 Task: Change  the formatting of the data  Which is Greater than 10 in conditional formating, put the option 'Green Fill with Dark Green Text. . 'In the sheet   Drive Sales review book
Action: Mouse moved to (26, 129)
Screenshot: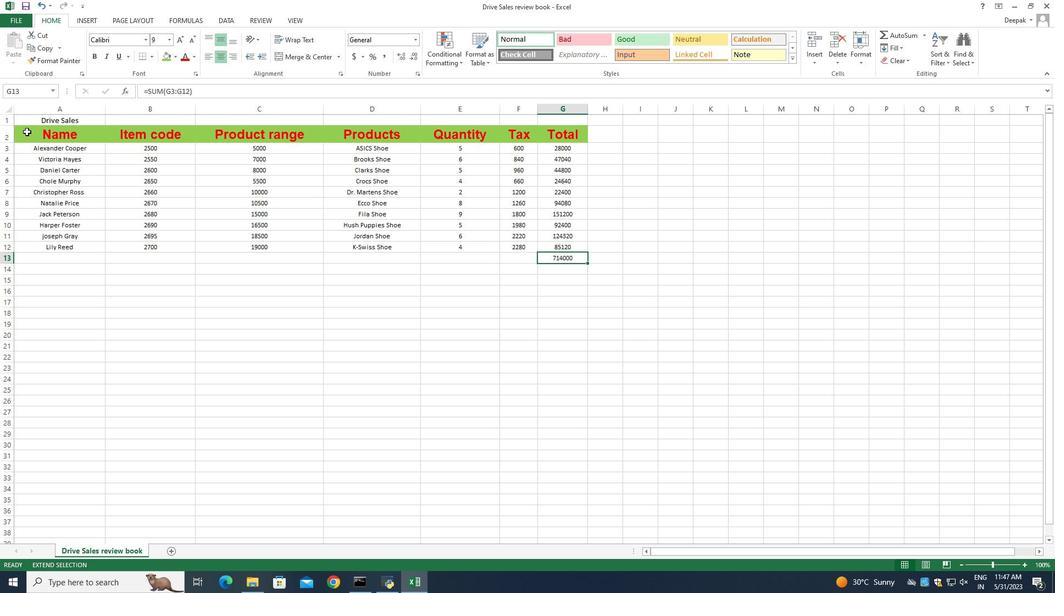
Action: Mouse pressed left at (26, 129)
Screenshot: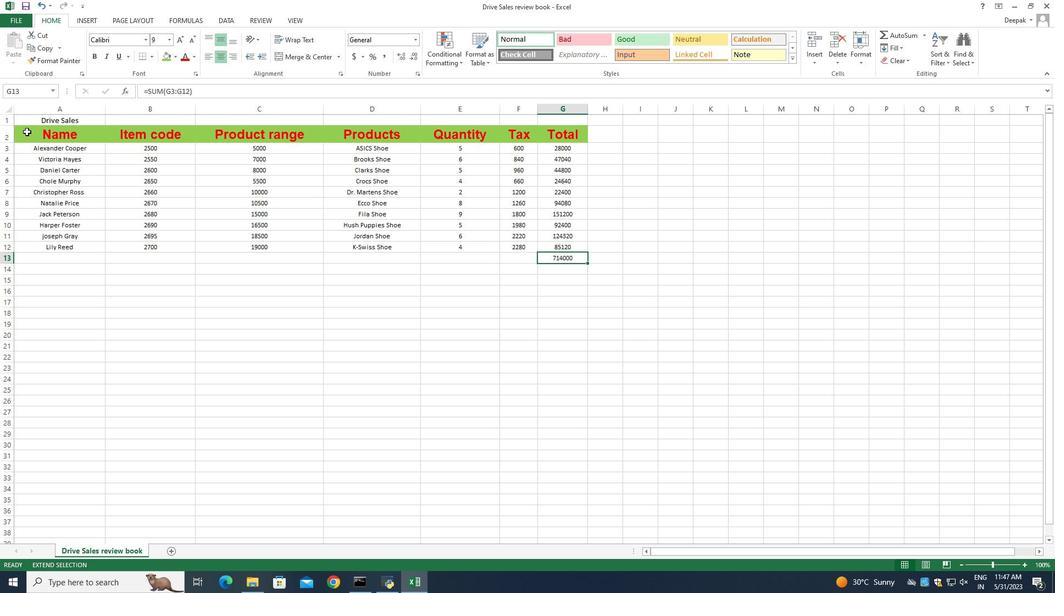 
Action: Mouse moved to (250, 273)
Screenshot: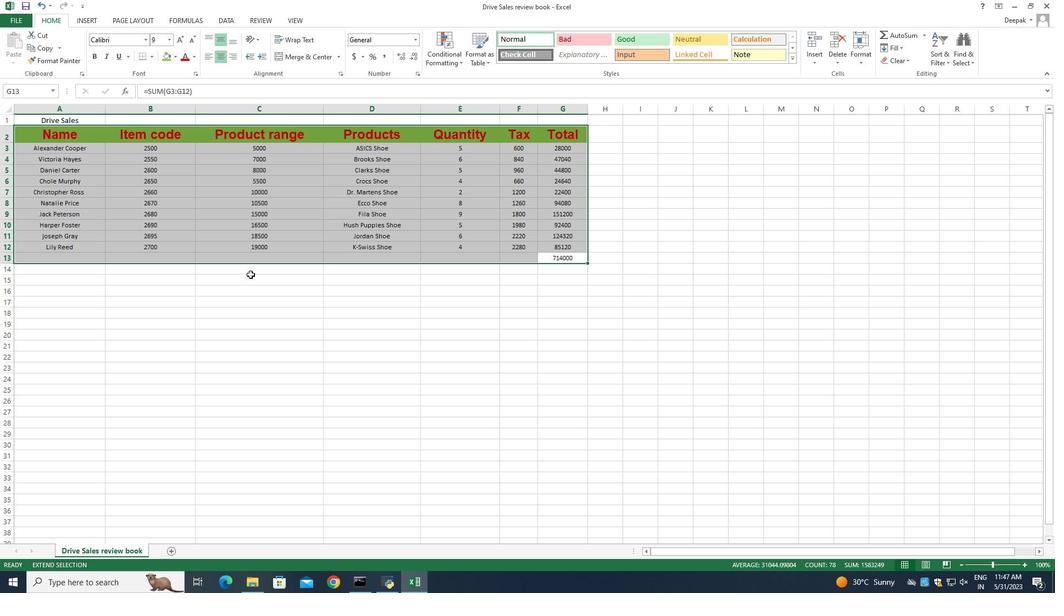 
Action: Mouse pressed left at (250, 273)
Screenshot: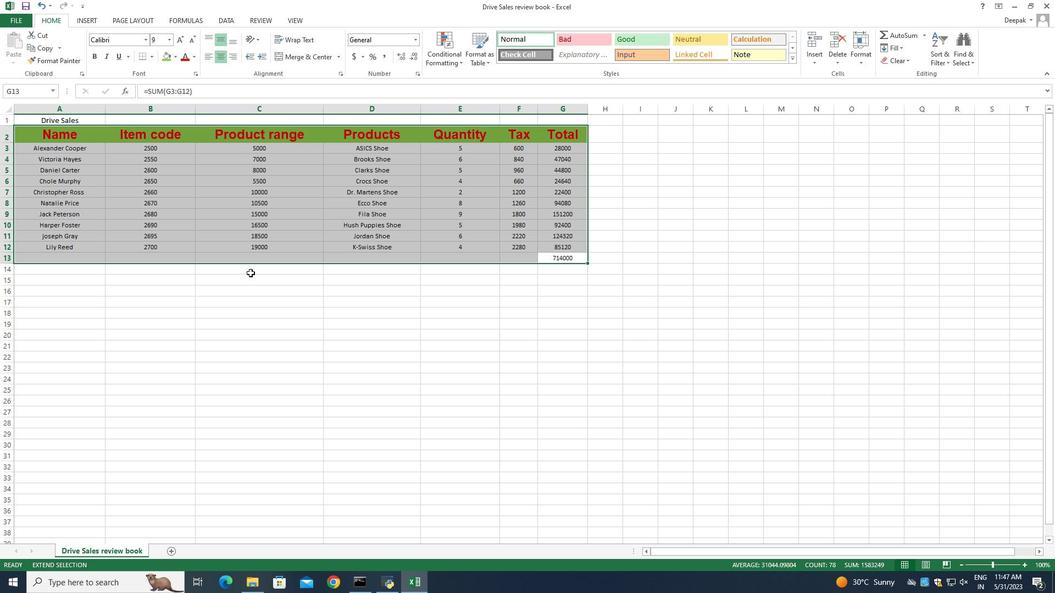 
Action: Mouse moved to (173, 272)
Screenshot: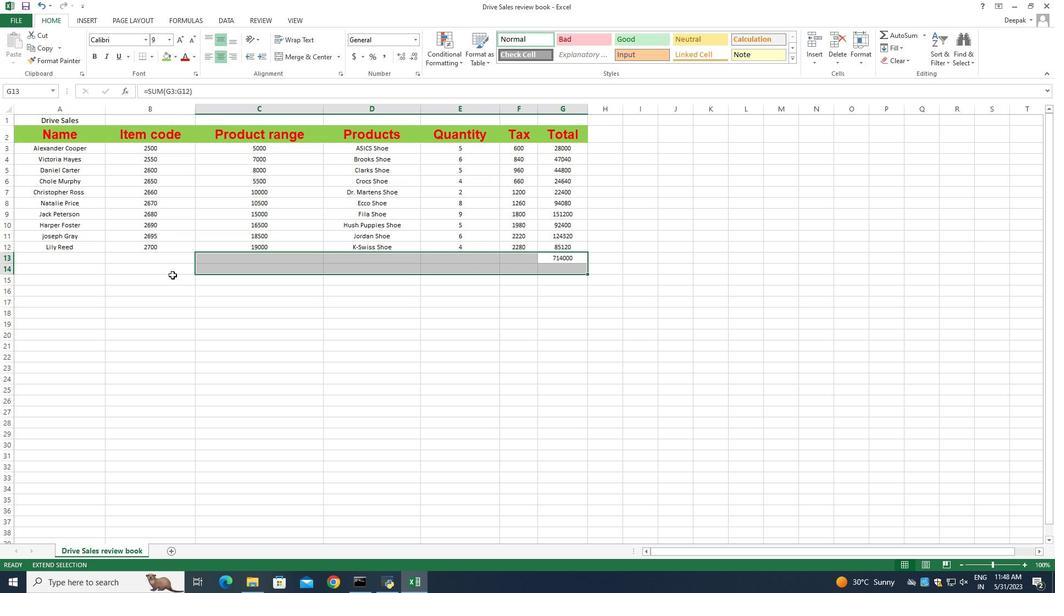 
Action: Mouse pressed left at (173, 272)
Screenshot: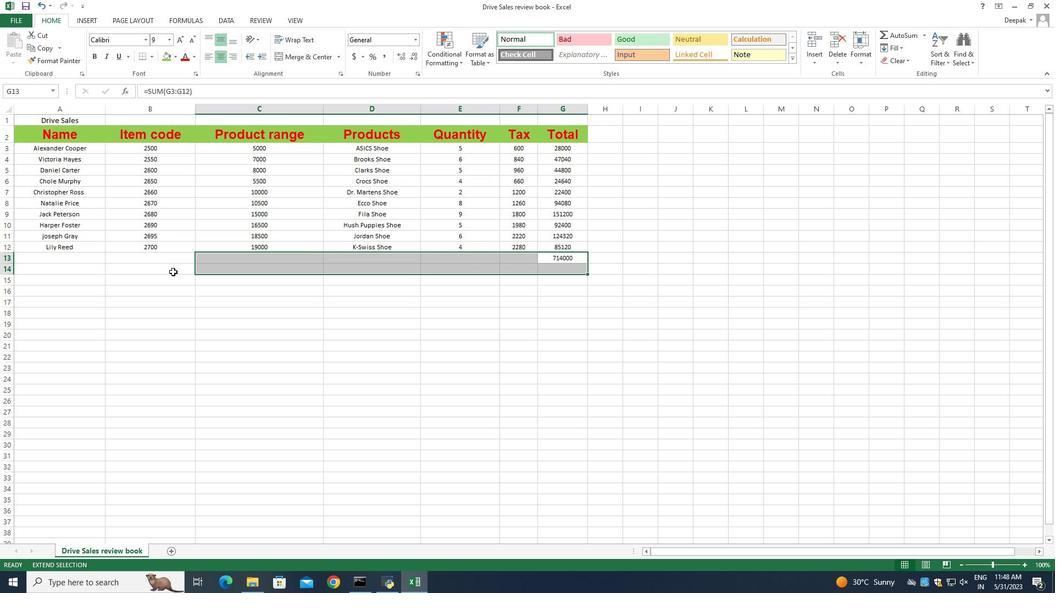 
Action: Mouse moved to (32, 146)
Screenshot: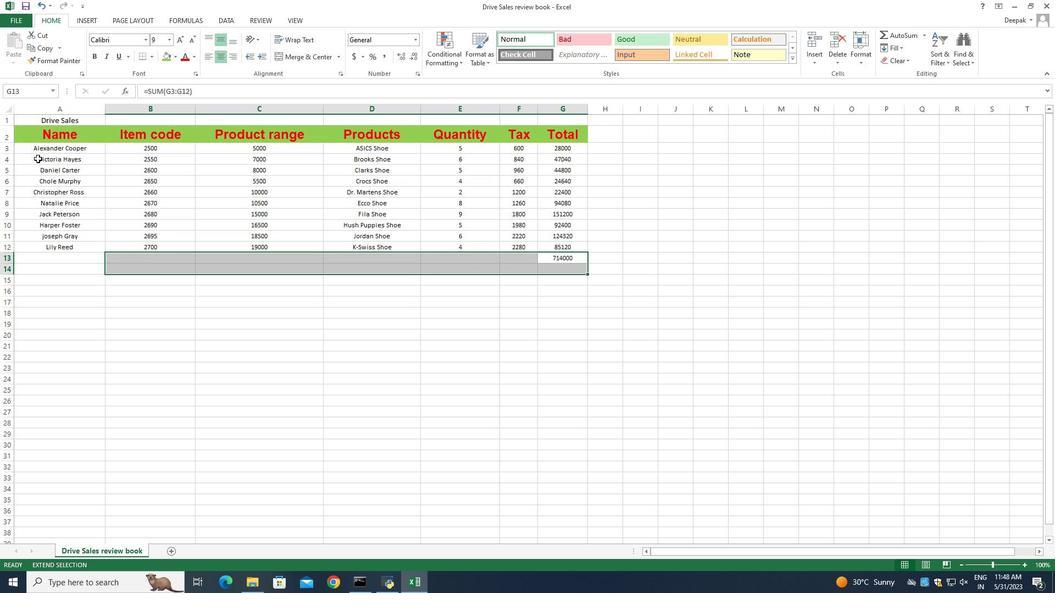 
Action: Mouse pressed left at (32, 146)
Screenshot: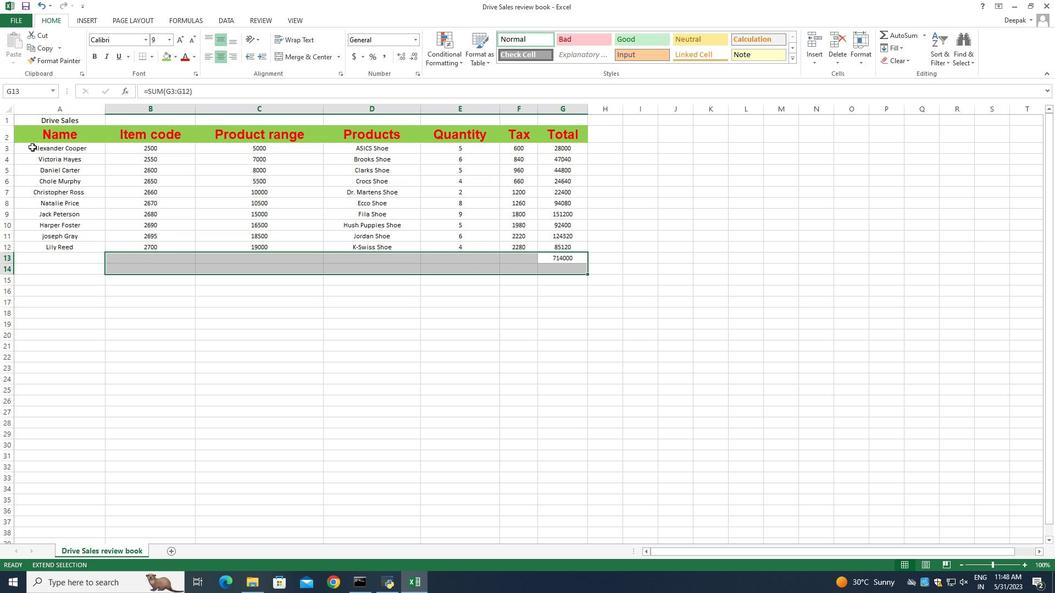 
Action: Mouse moved to (28, 129)
Screenshot: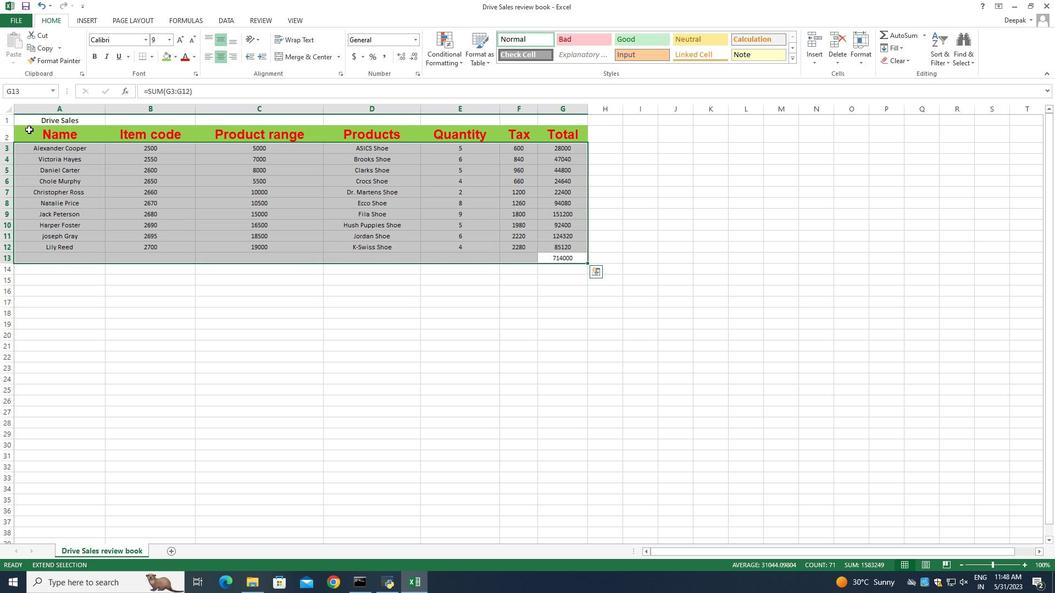 
Action: Mouse pressed left at (28, 129)
Screenshot: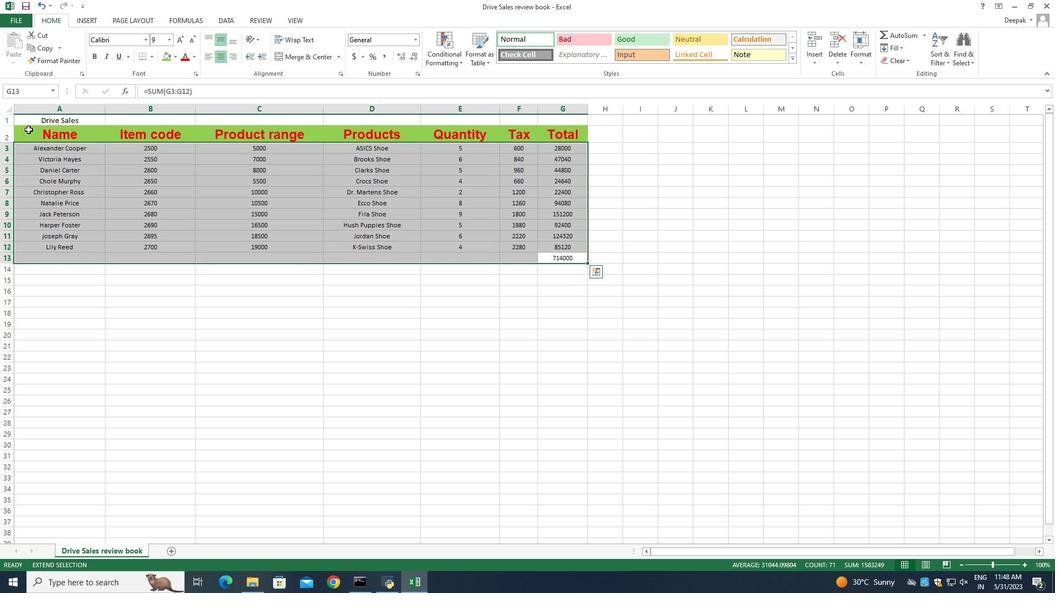 
Action: Mouse moved to (459, 62)
Screenshot: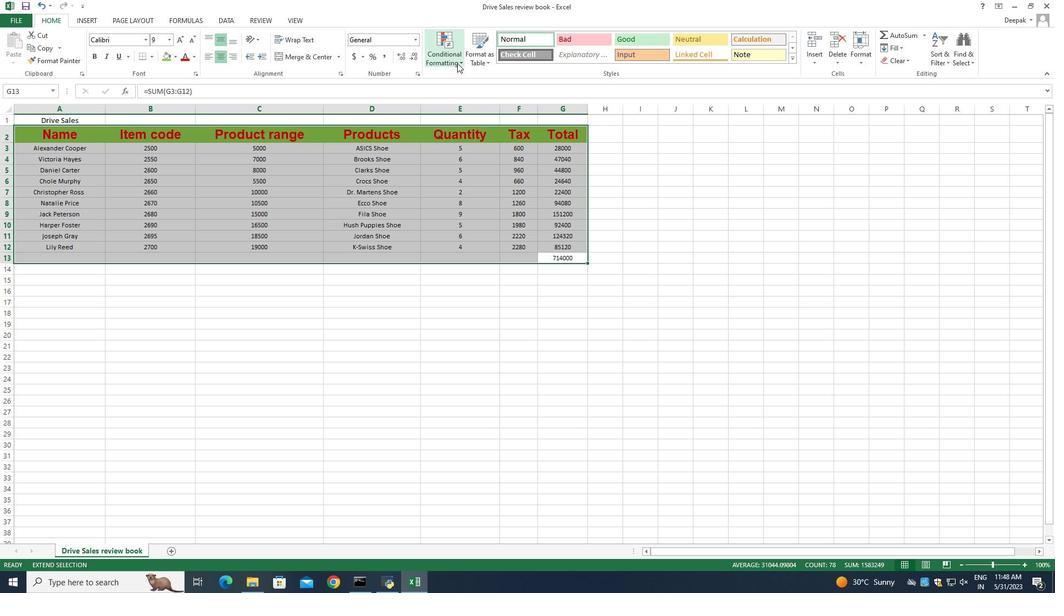 
Action: Mouse pressed left at (459, 62)
Screenshot: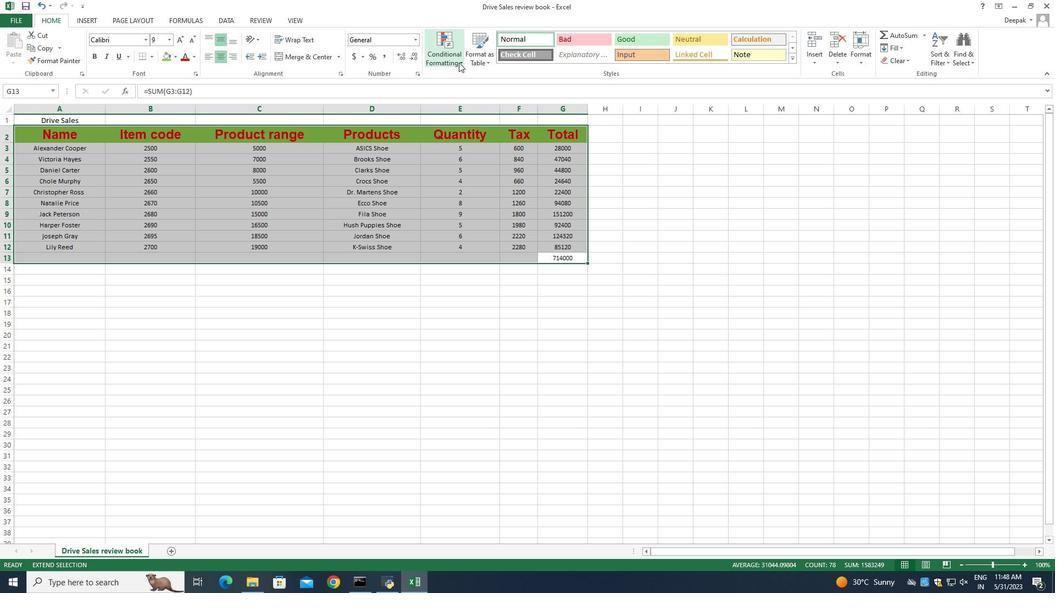 
Action: Mouse scrolled (459, 63) with delta (0, 0)
Screenshot: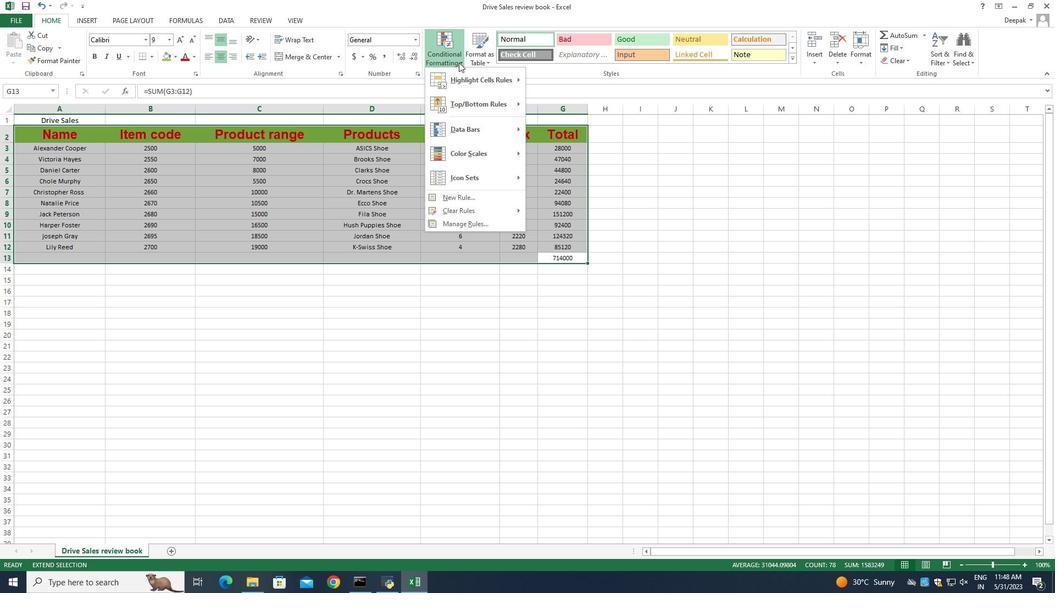 
Action: Mouse moved to (586, 83)
Screenshot: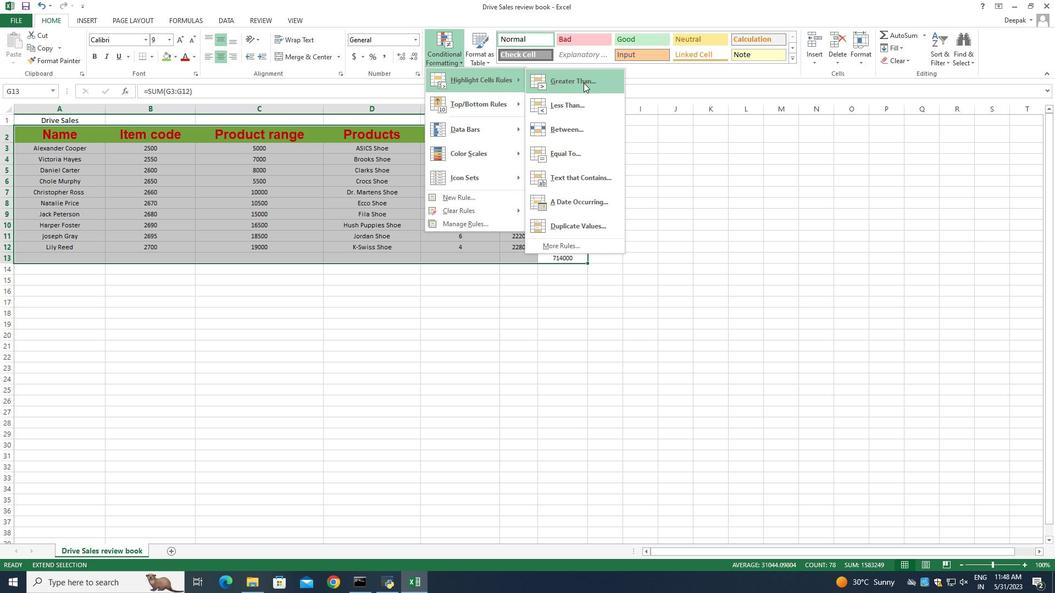 
Action: Mouse pressed left at (586, 83)
Screenshot: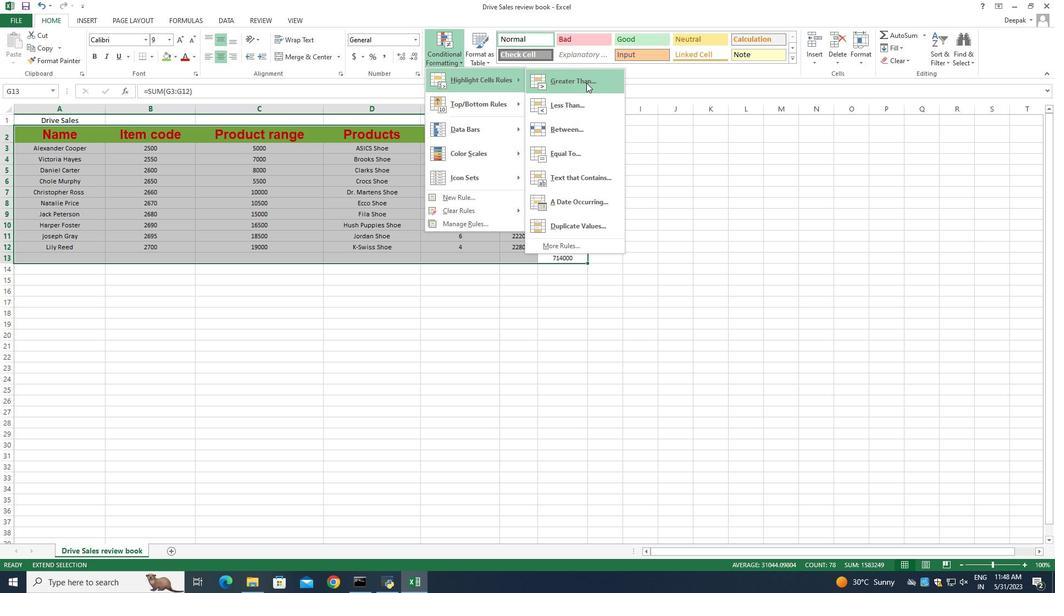 
Action: Mouse moved to (394, 263)
Screenshot: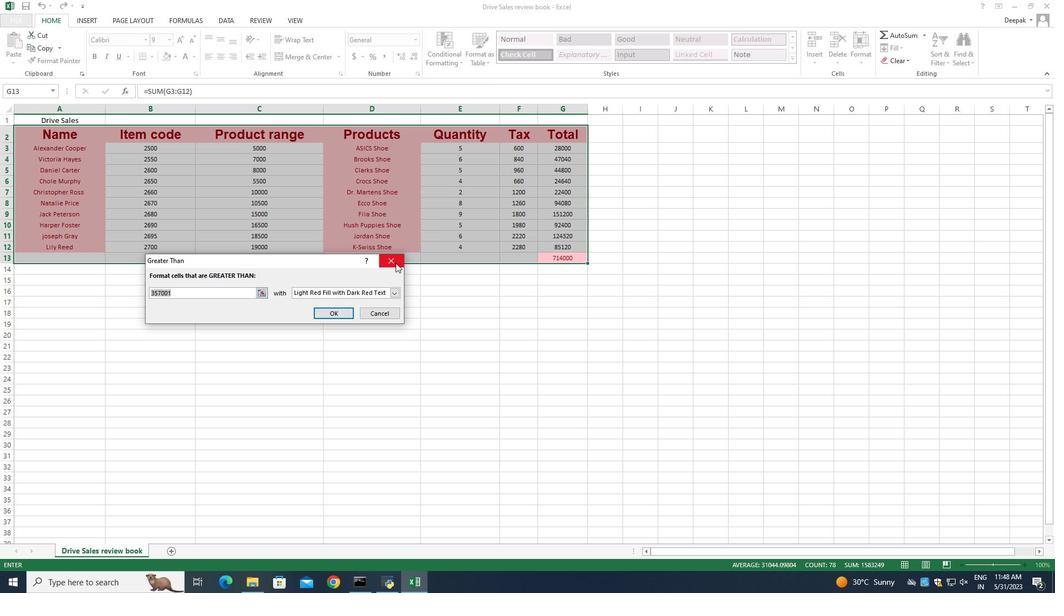 
Action: Mouse pressed left at (394, 263)
Screenshot: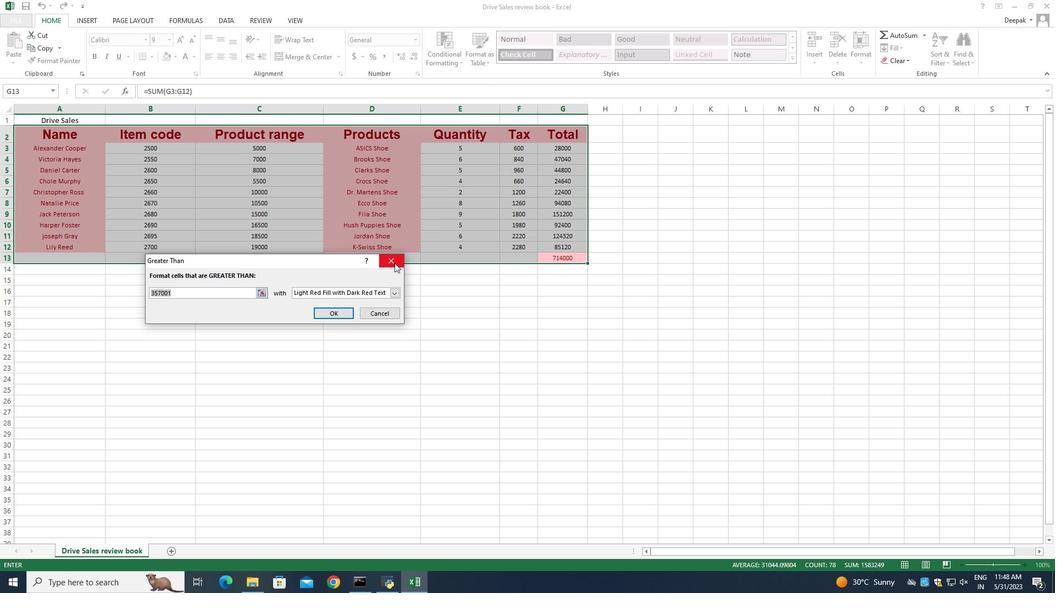 
Action: Mouse moved to (620, 208)
Screenshot: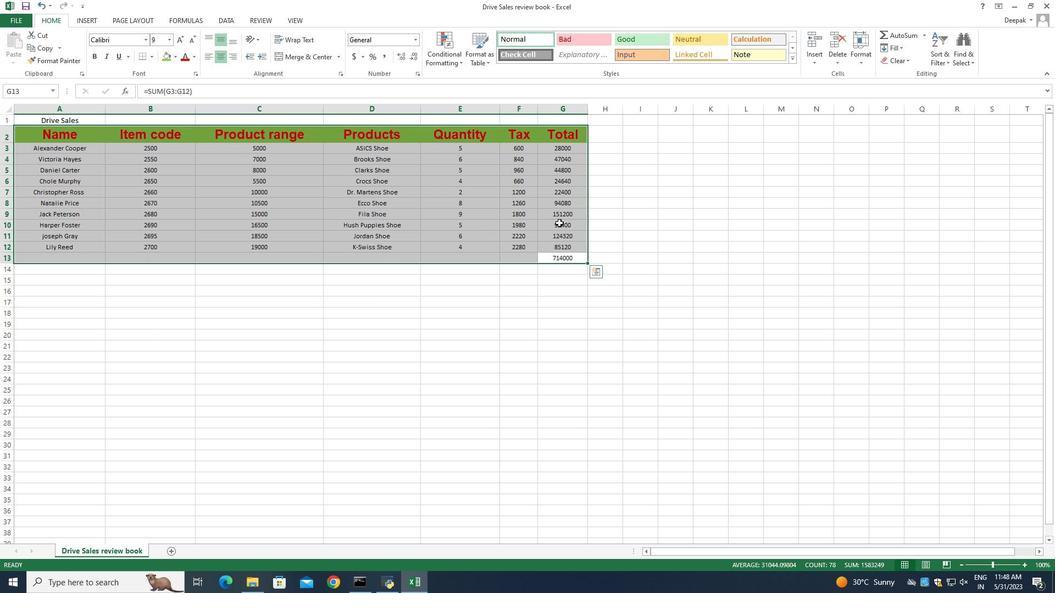 
Action: Mouse pressed left at (620, 208)
Screenshot: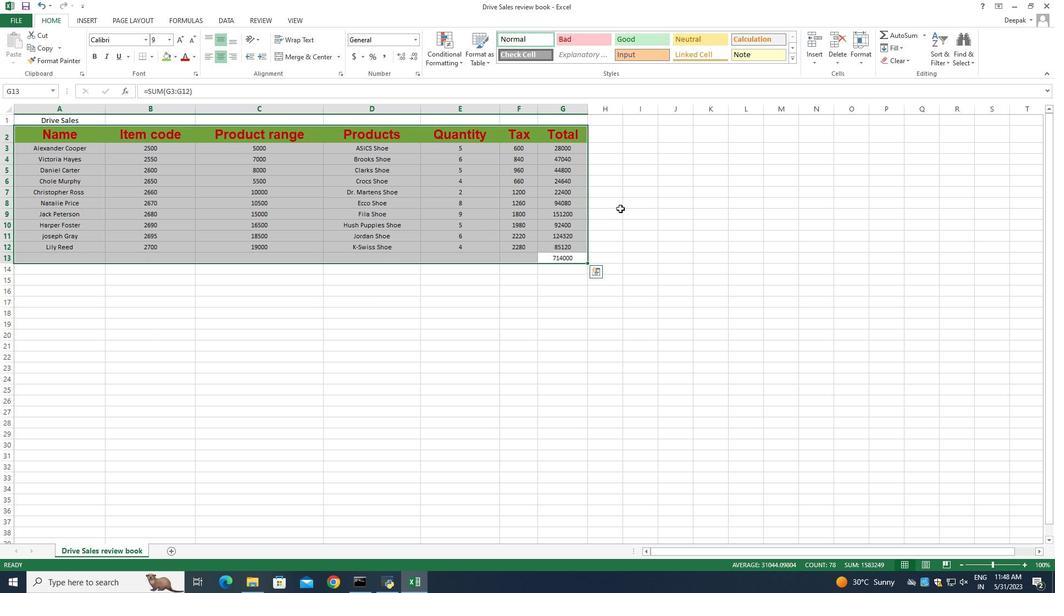 
Action: Mouse moved to (548, 146)
Screenshot: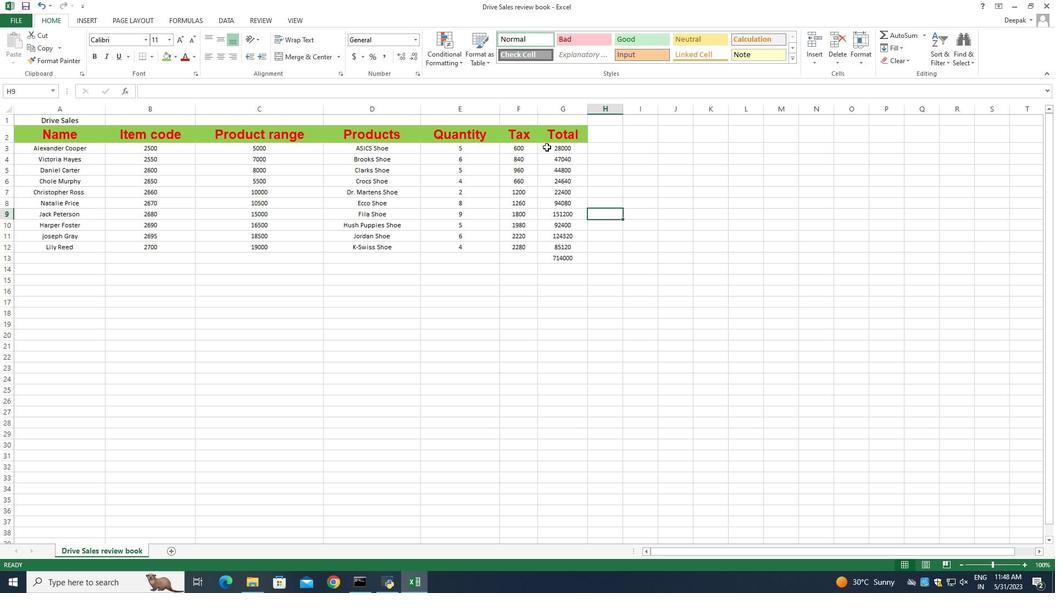 
Action: Mouse pressed left at (548, 146)
Screenshot: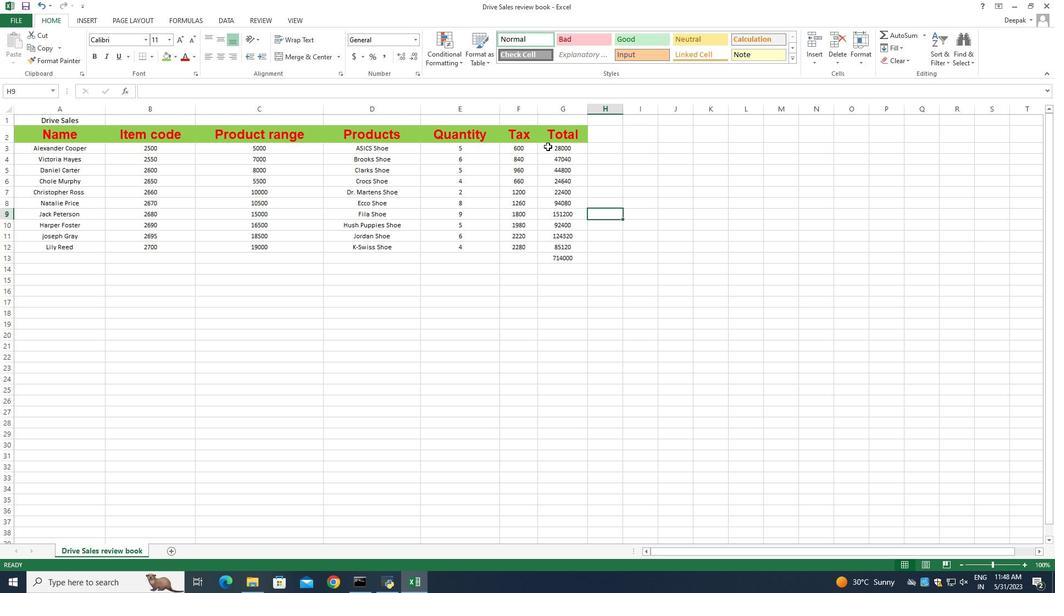 
Action: Mouse moved to (462, 64)
Screenshot: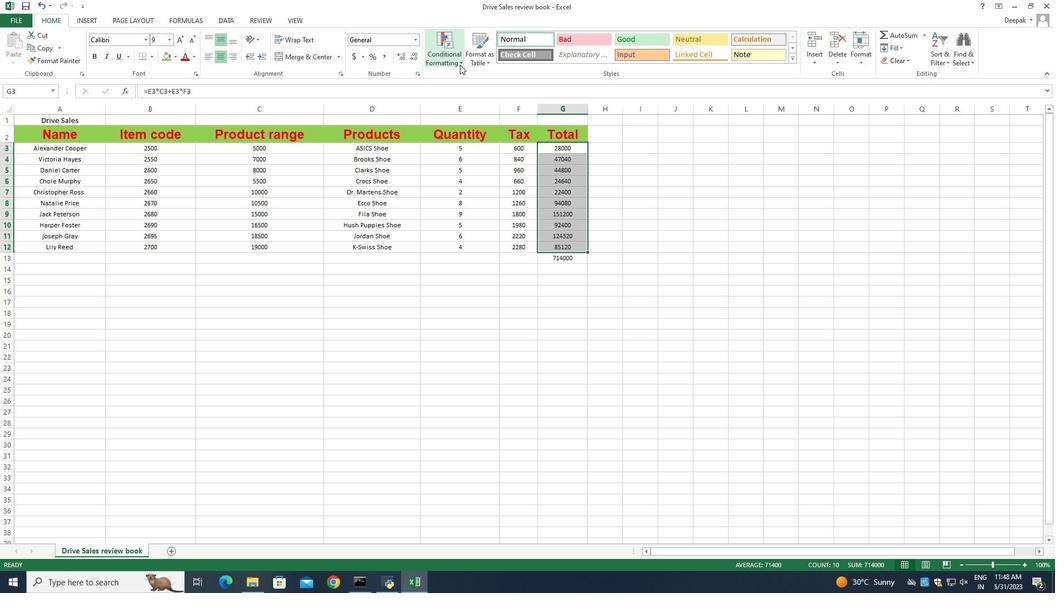
Action: Mouse pressed left at (462, 64)
Screenshot: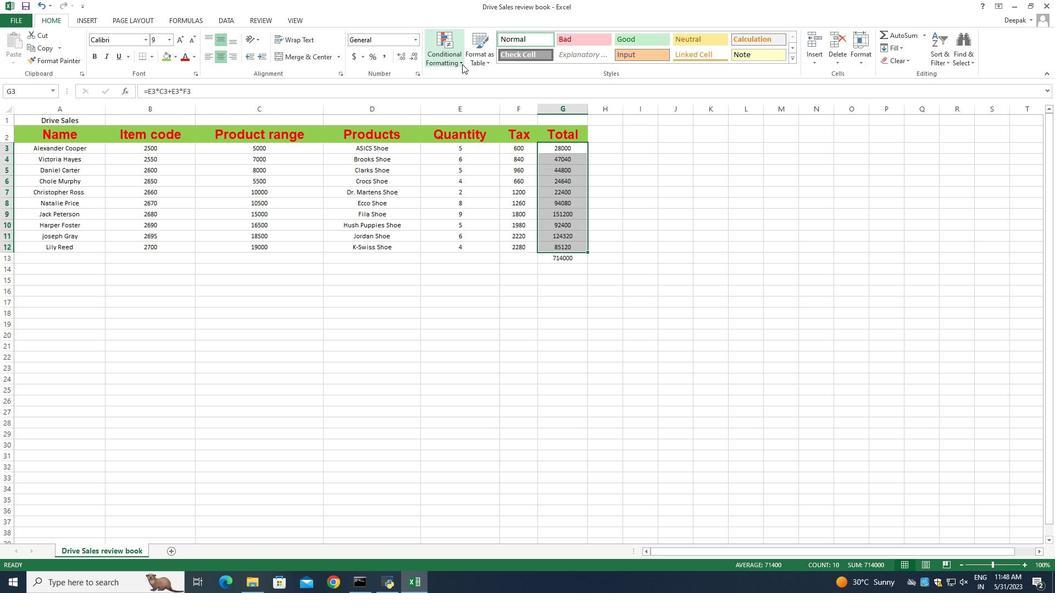 
Action: Mouse moved to (565, 78)
Screenshot: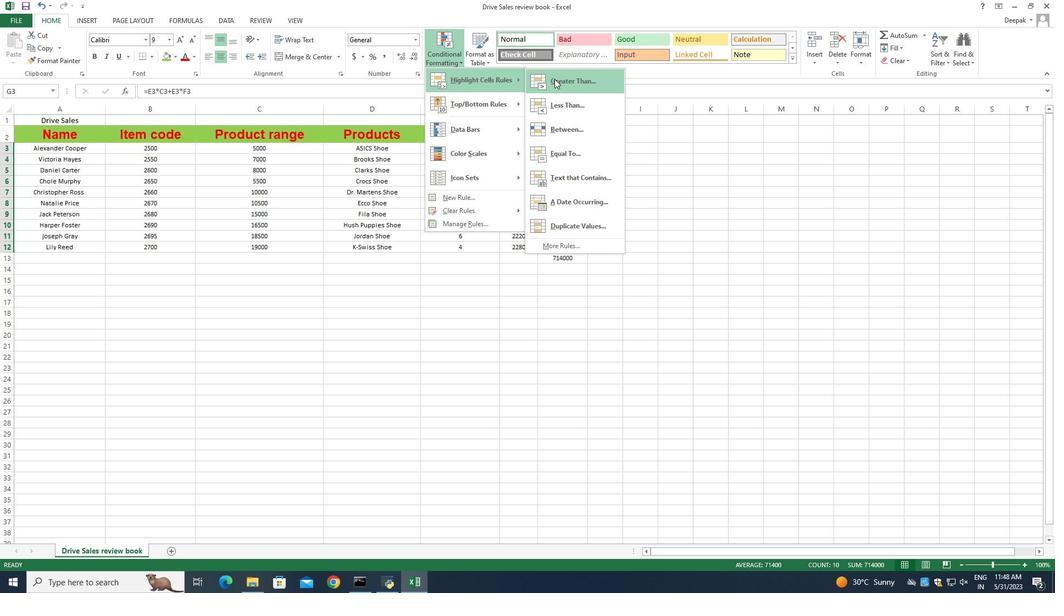 
Action: Mouse pressed left at (565, 78)
Screenshot: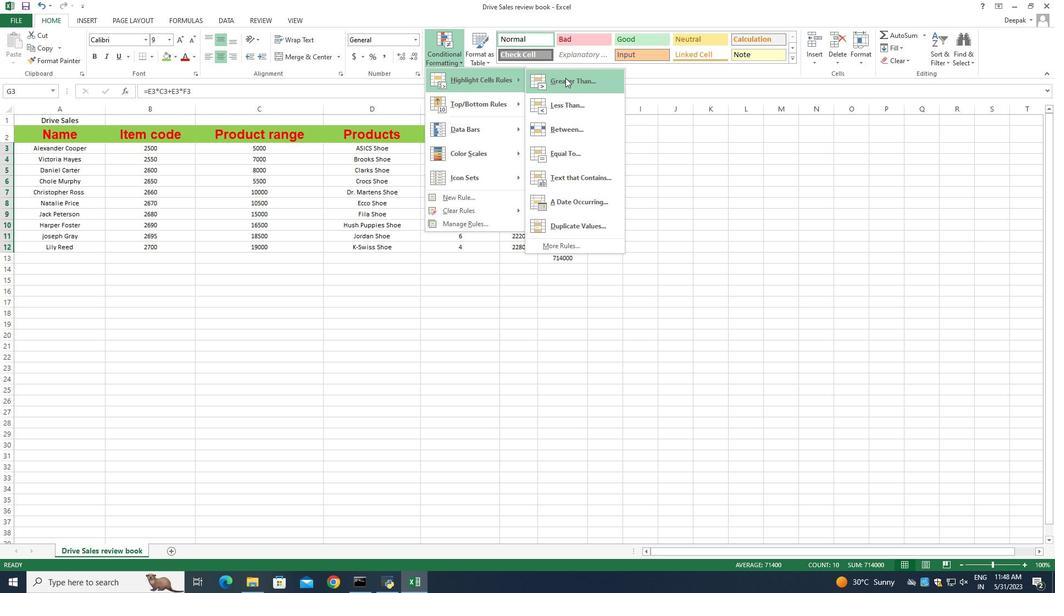 
Action: Mouse moved to (196, 294)
Screenshot: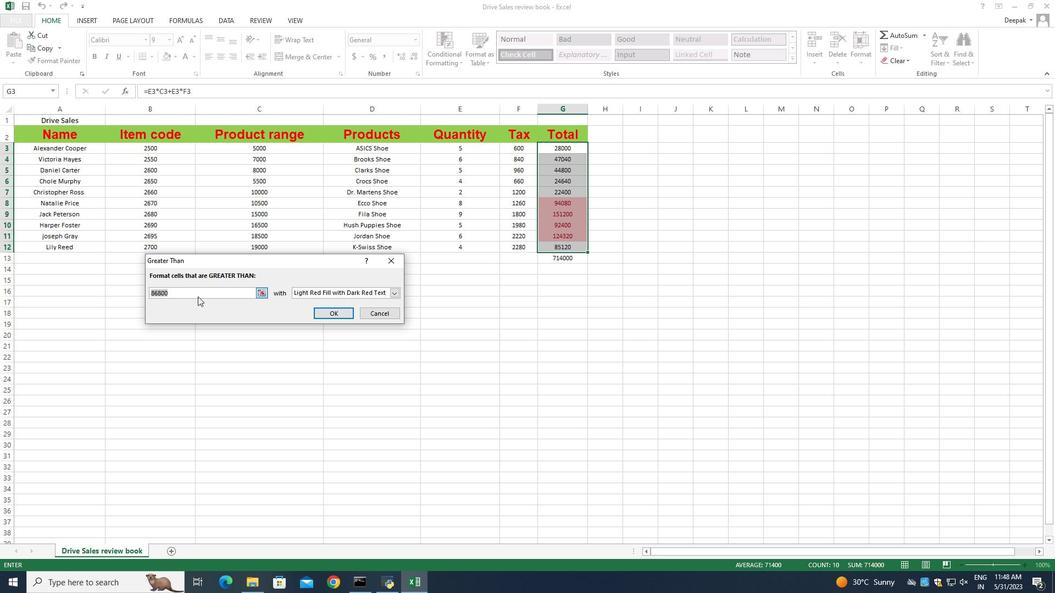 
Action: Key pressed <Key.backspace>10
Screenshot: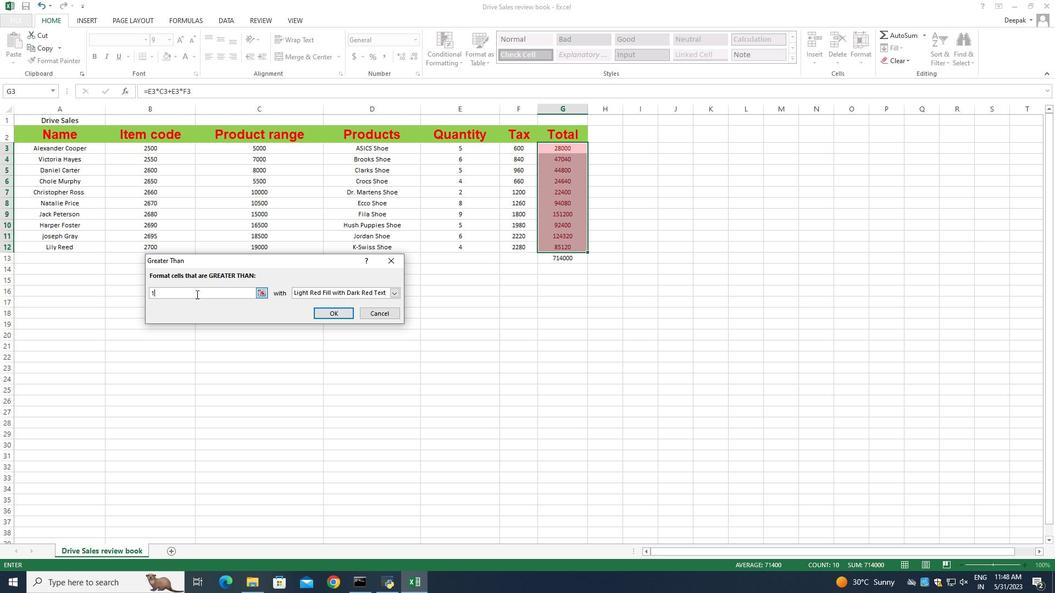 
Action: Mouse moved to (334, 314)
Screenshot: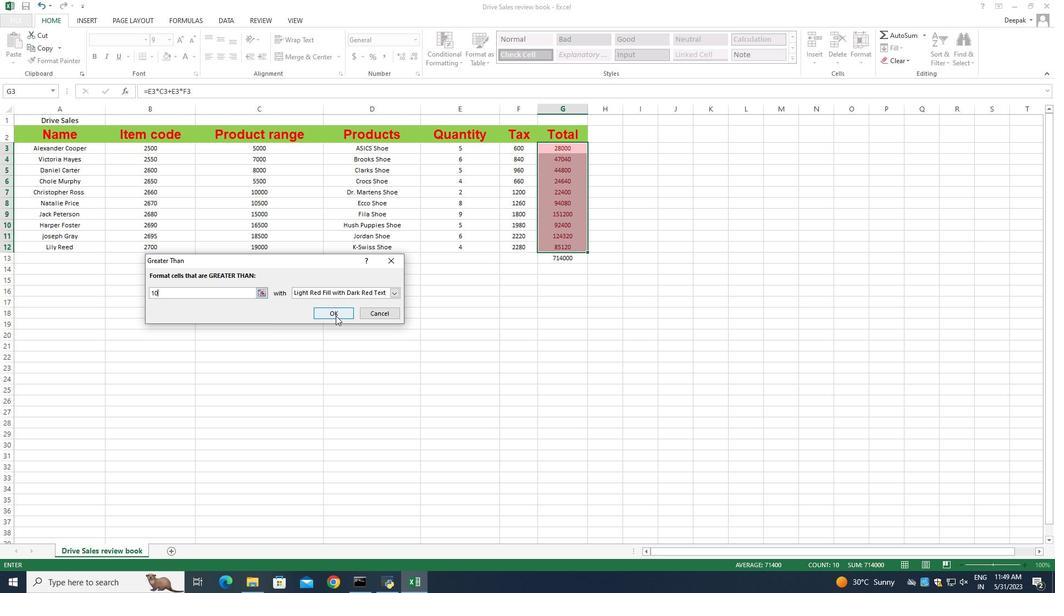 
Action: Mouse pressed left at (334, 314)
Screenshot: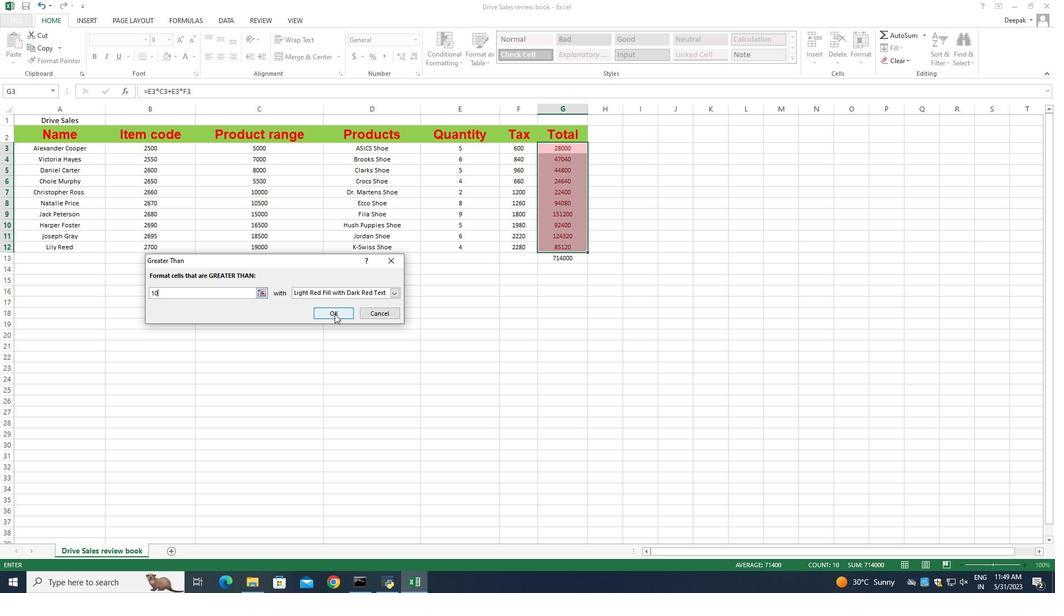 
Action: Mouse moved to (553, 147)
Screenshot: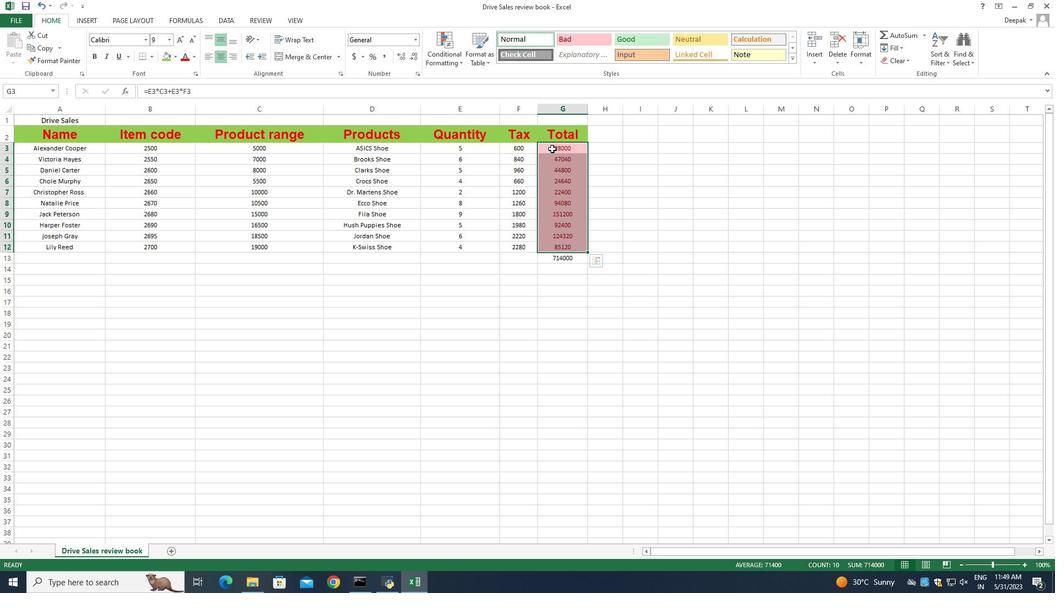
Action: Mouse pressed left at (553, 147)
Screenshot: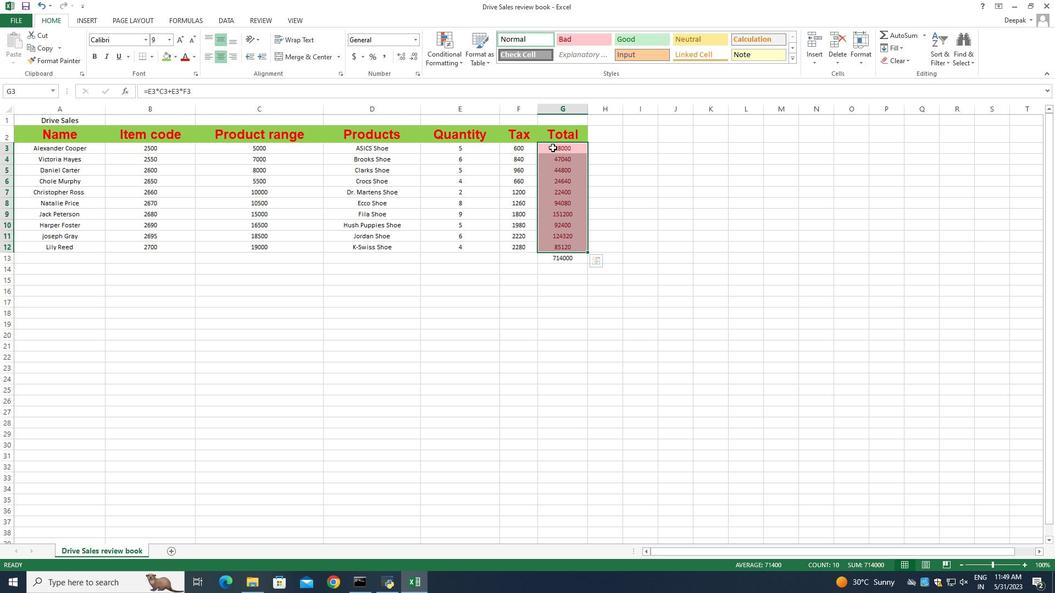 
Action: Mouse moved to (192, 53)
Screenshot: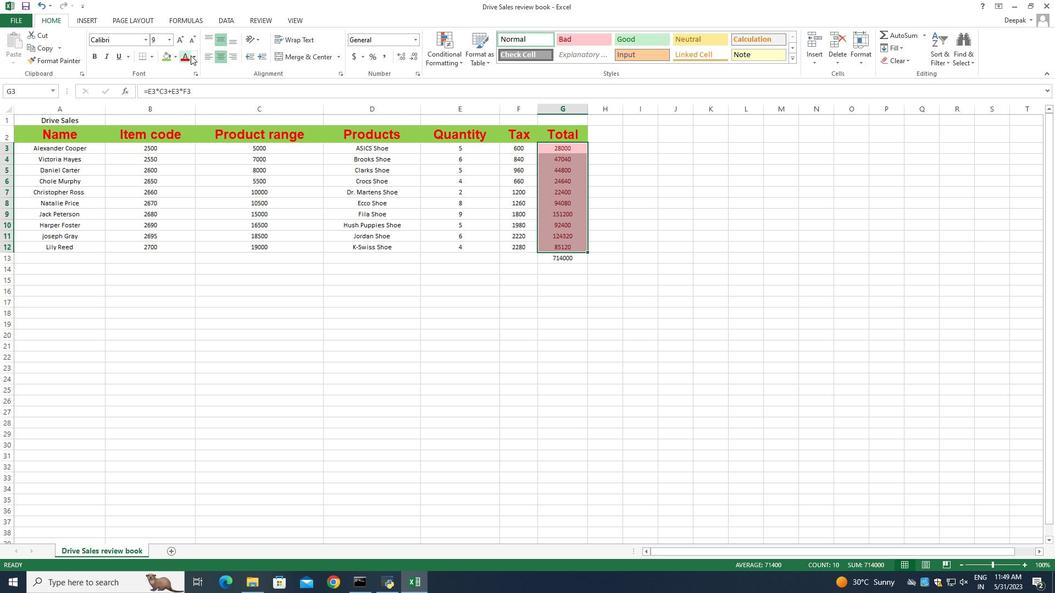 
Action: Mouse pressed left at (192, 53)
Screenshot: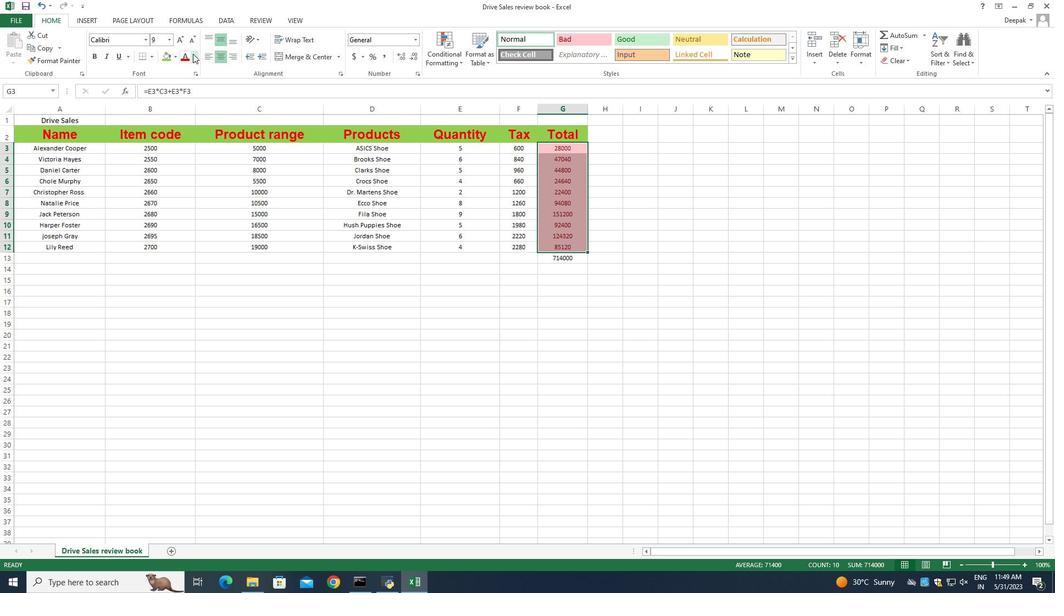 
Action: Mouse moved to (230, 156)
Screenshot: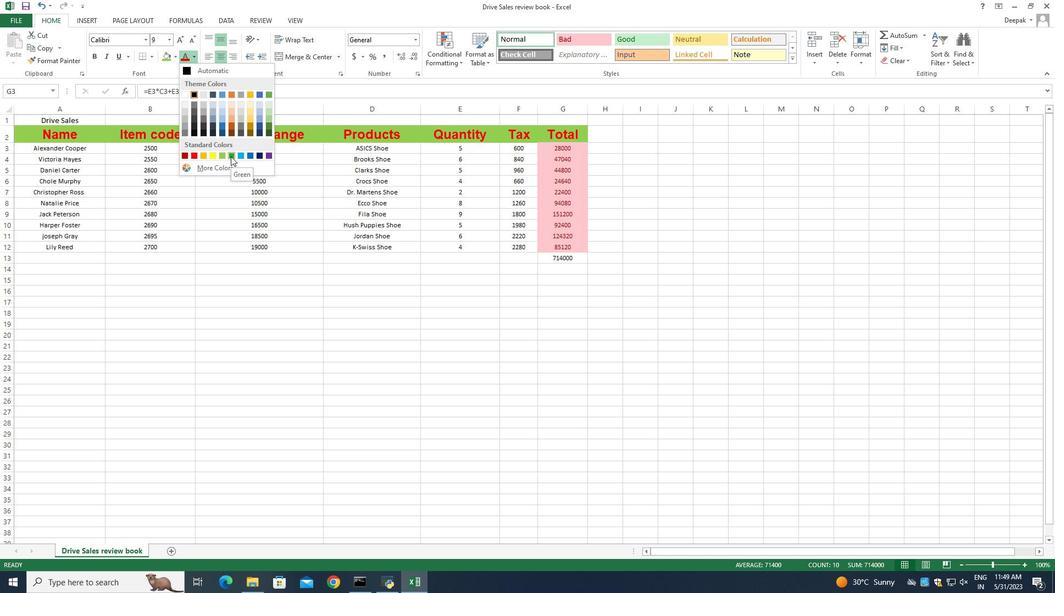 
Action: Mouse pressed left at (230, 156)
Screenshot: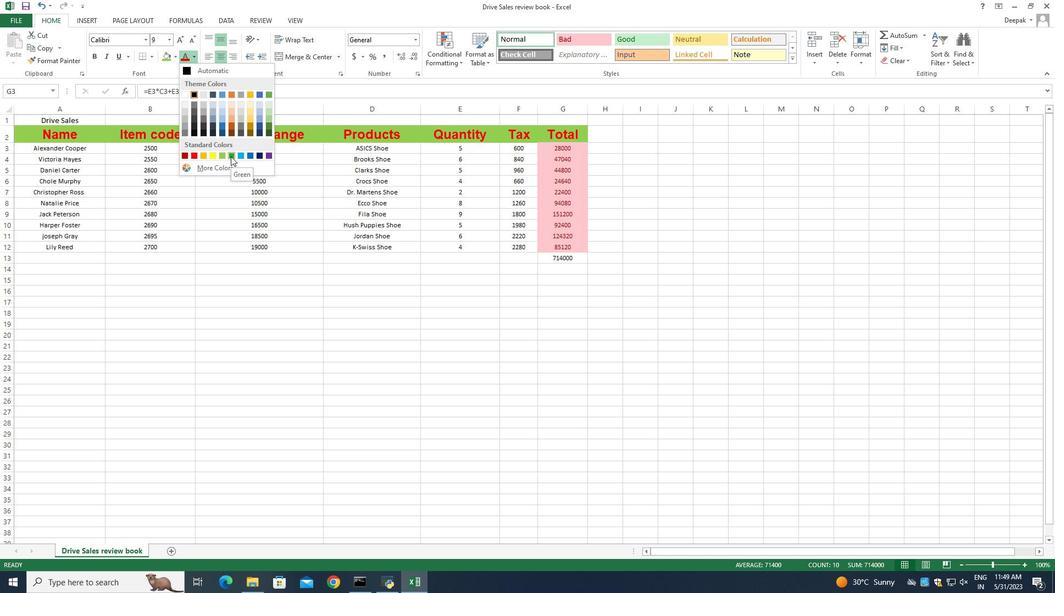 
Action: Mouse moved to (604, 244)
Screenshot: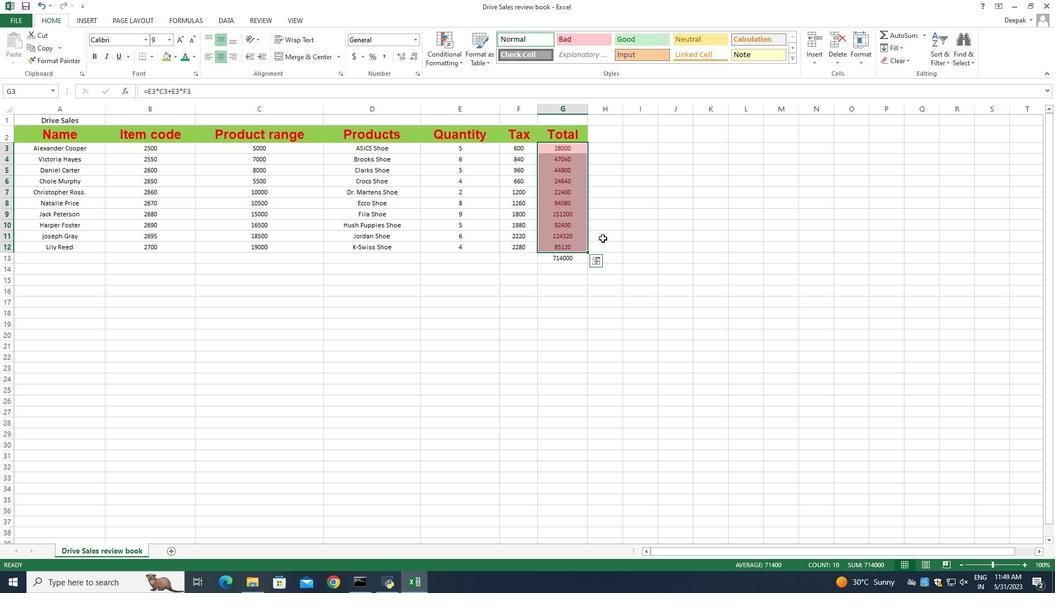 
Action: Mouse pressed left at (604, 244)
Screenshot: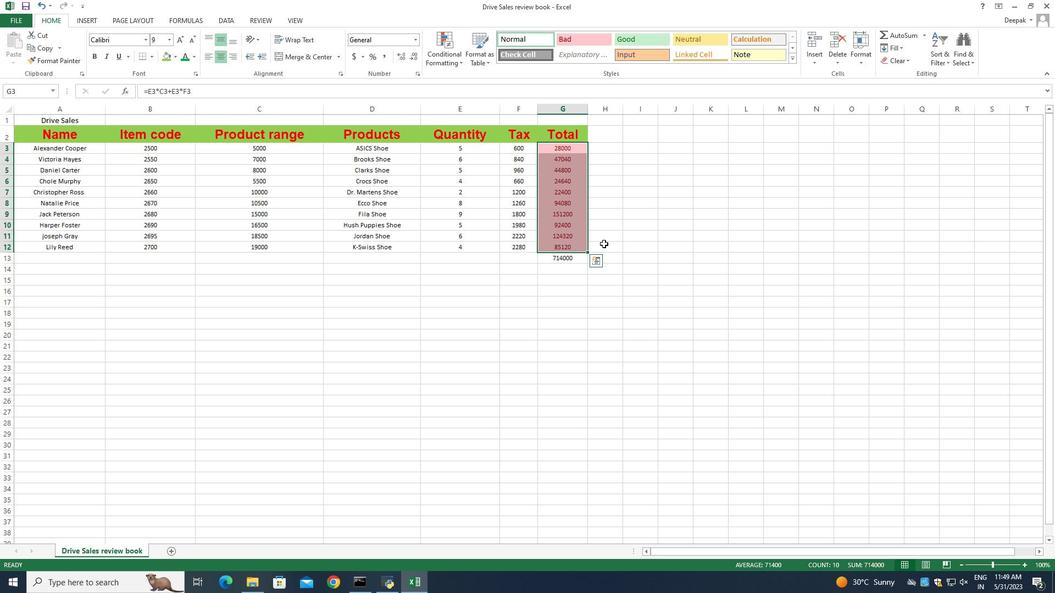 
Action: Mouse moved to (560, 147)
Screenshot: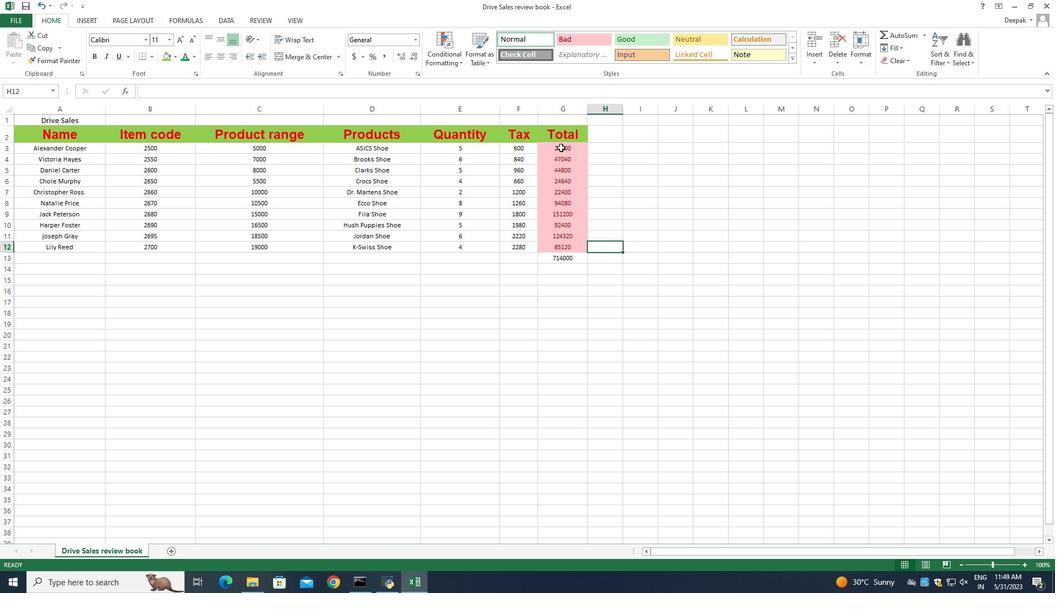
Action: Mouse pressed left at (560, 147)
Screenshot: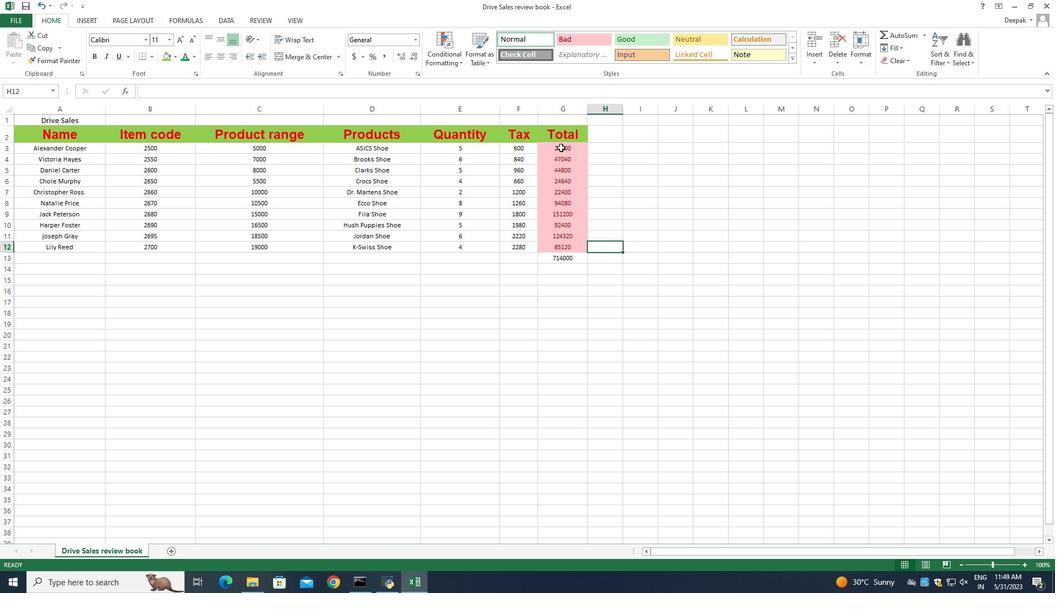 
Action: Mouse moved to (461, 64)
Screenshot: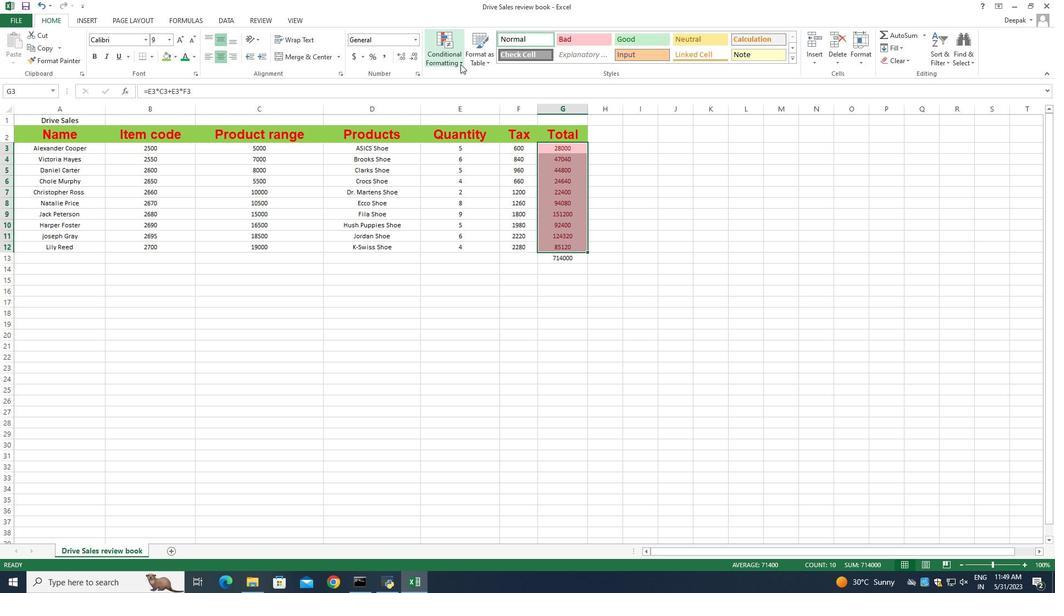 
Action: Mouse pressed left at (461, 64)
Screenshot: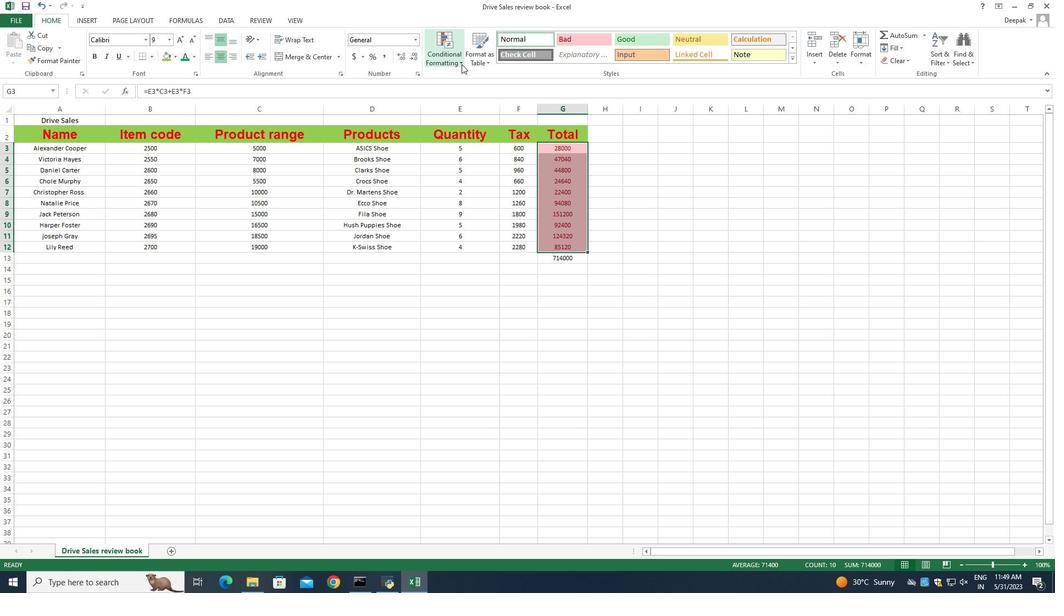 
Action: Mouse moved to (564, 79)
Screenshot: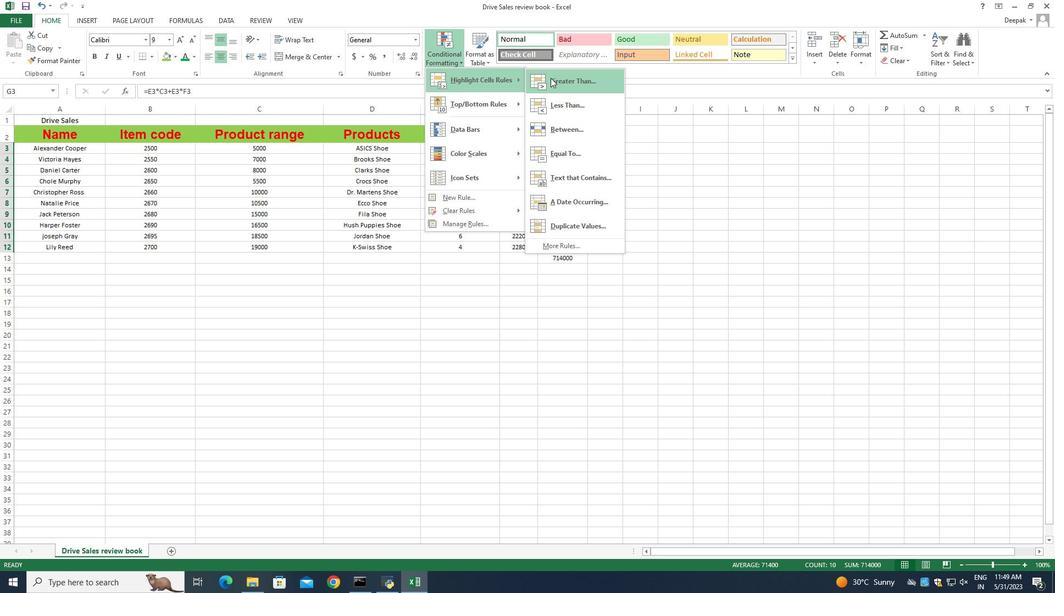 
Action: Mouse pressed left at (564, 79)
Screenshot: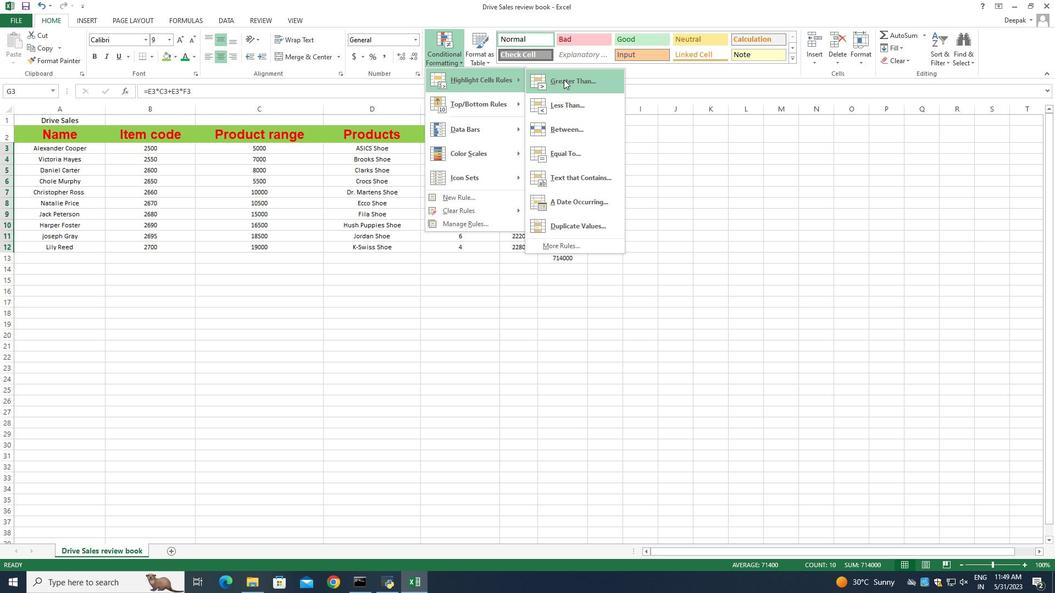 
Action: Mouse moved to (184, 294)
Screenshot: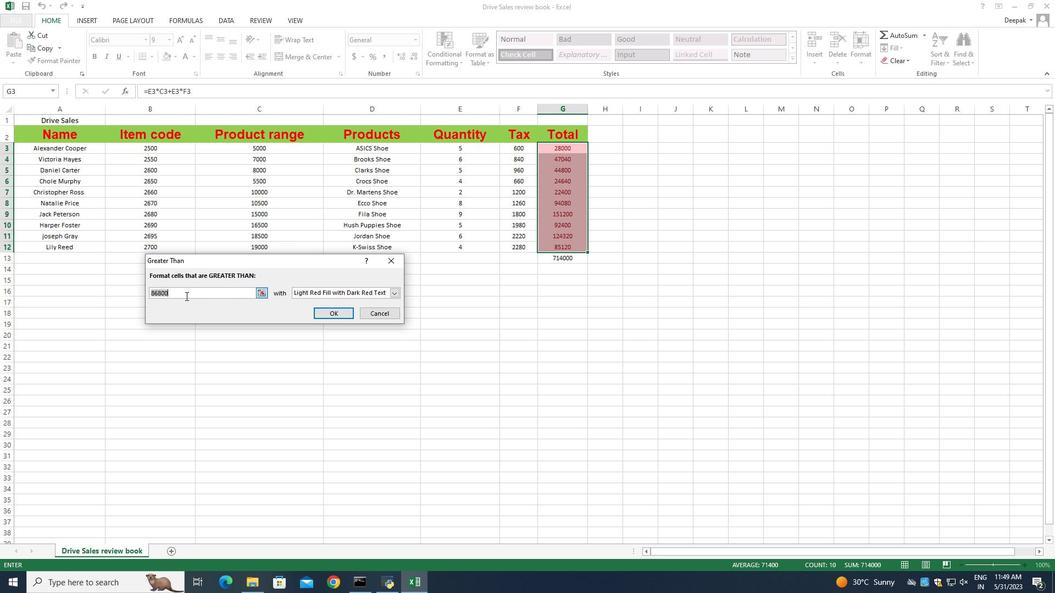 
Action: Mouse pressed left at (184, 294)
Screenshot: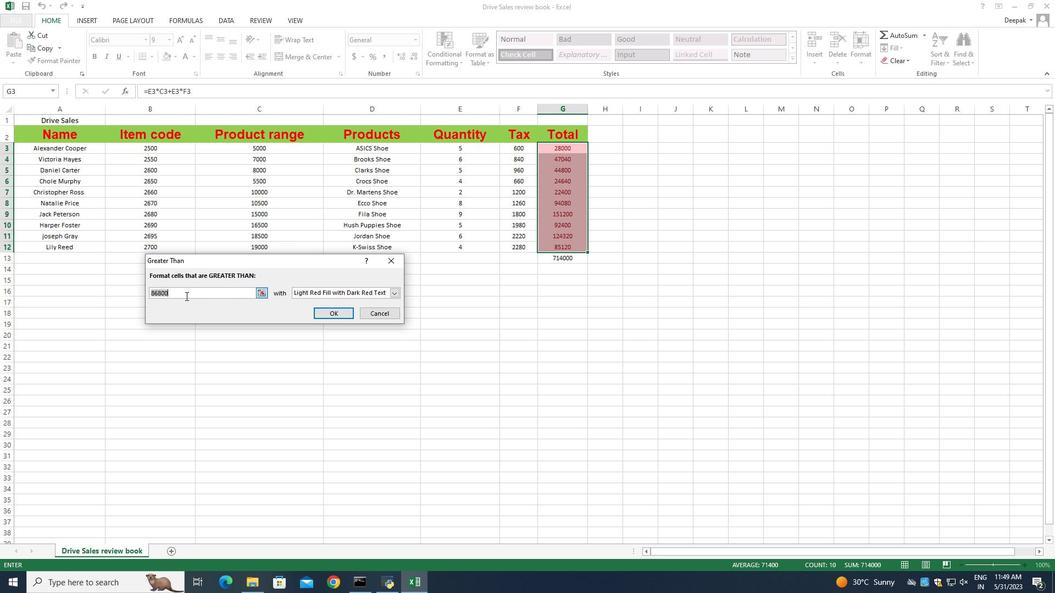 
Action: Mouse moved to (184, 294)
Screenshot: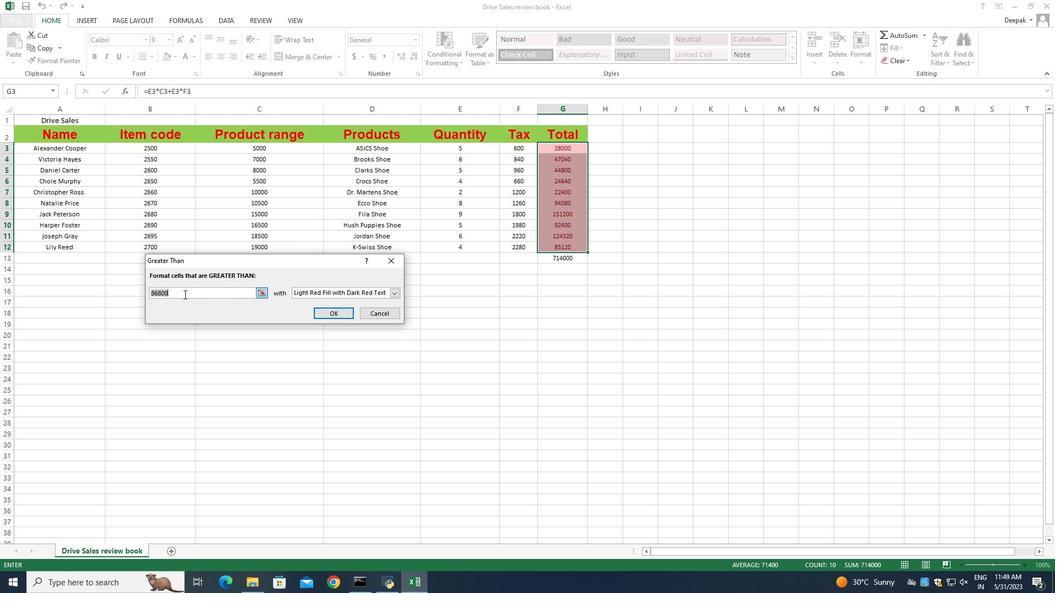 
Action: Key pressed <Key.backspace><Key.backspace><Key.backspace><Key.backspace><Key.backspace><Key.backspace><Key.backspace><Key.backspace><Key.backspace><Key.backspace><Key.backspace><Key.backspace>10
Screenshot: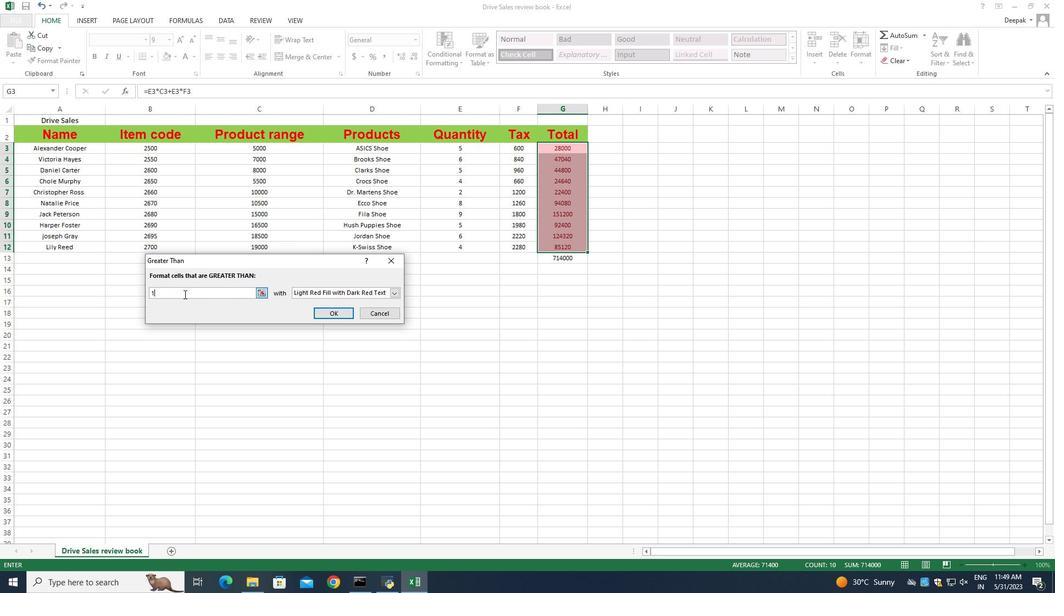 
Action: Mouse moved to (393, 293)
Screenshot: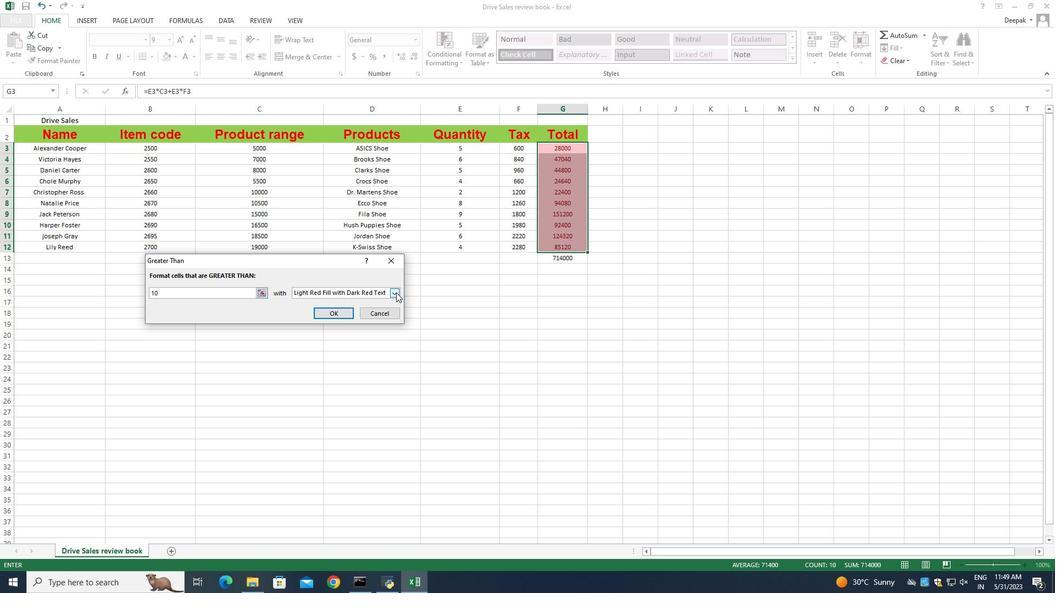 
Action: Mouse pressed left at (393, 293)
Screenshot: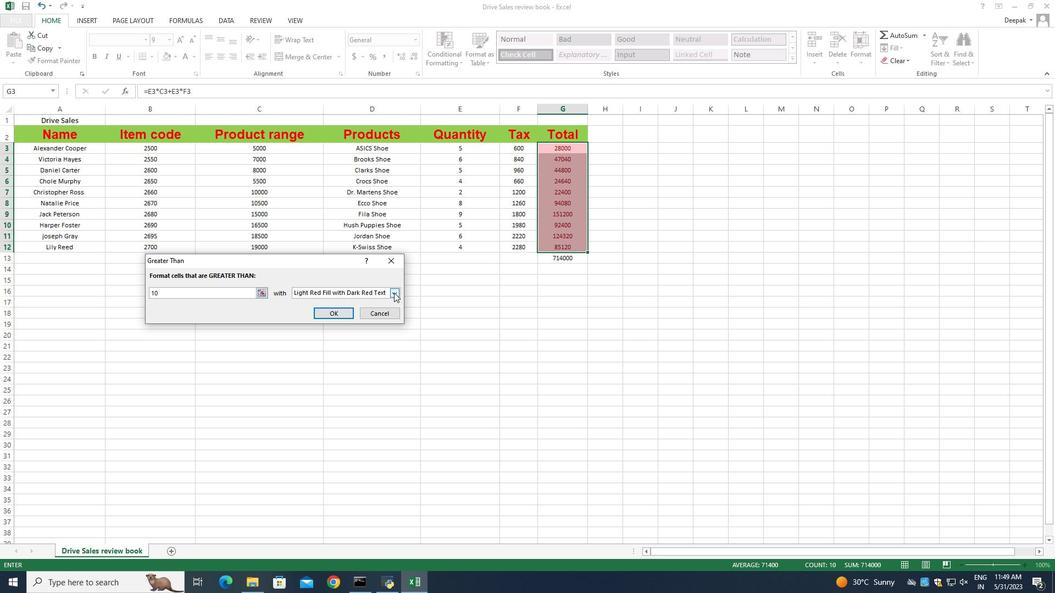 
Action: Mouse moved to (378, 318)
Screenshot: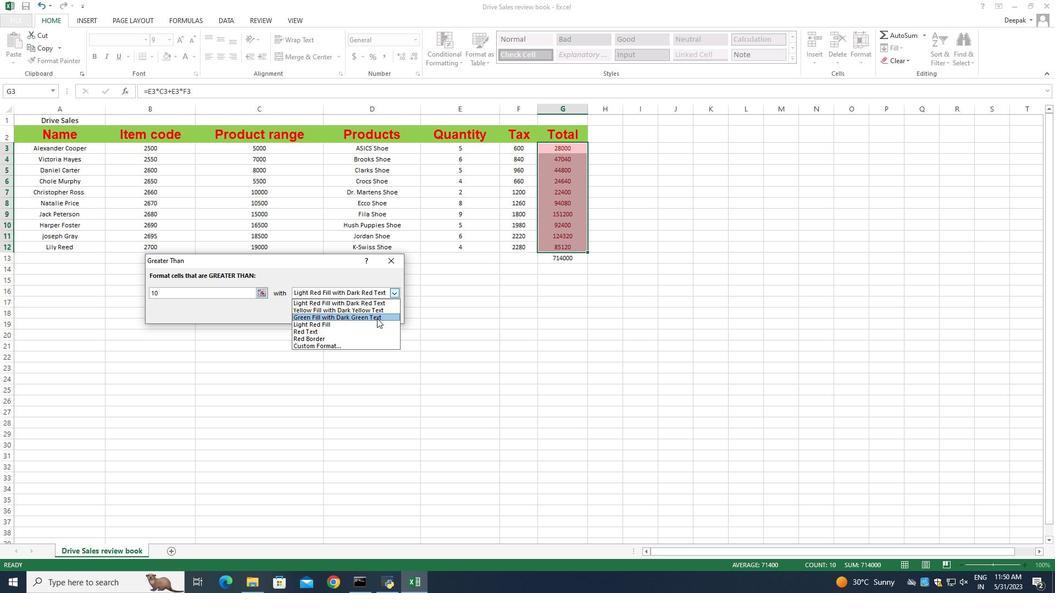 
Action: Mouse pressed left at (378, 318)
Screenshot: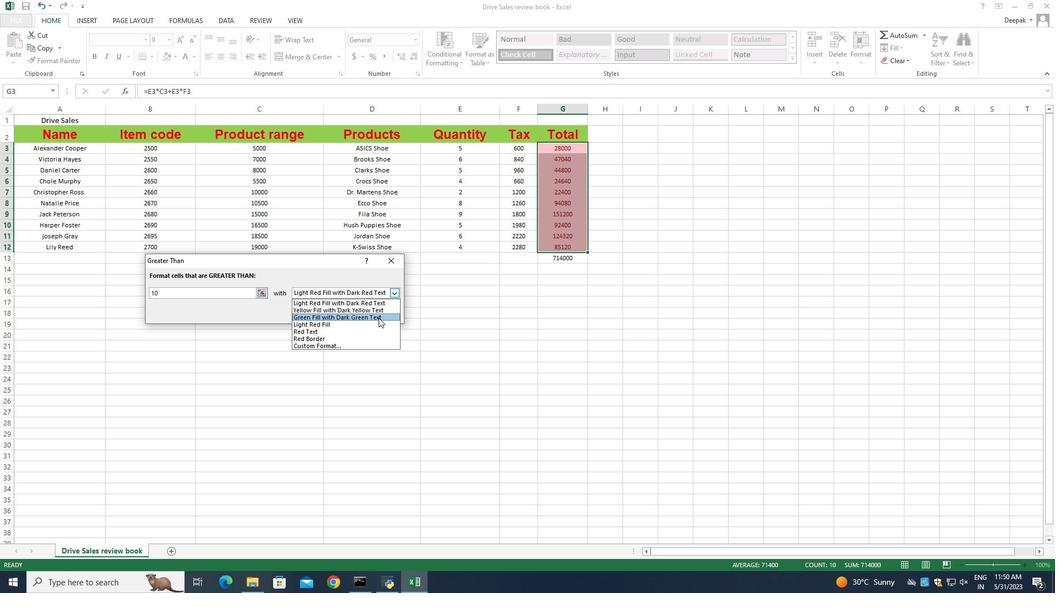 
Action: Mouse moved to (340, 310)
Screenshot: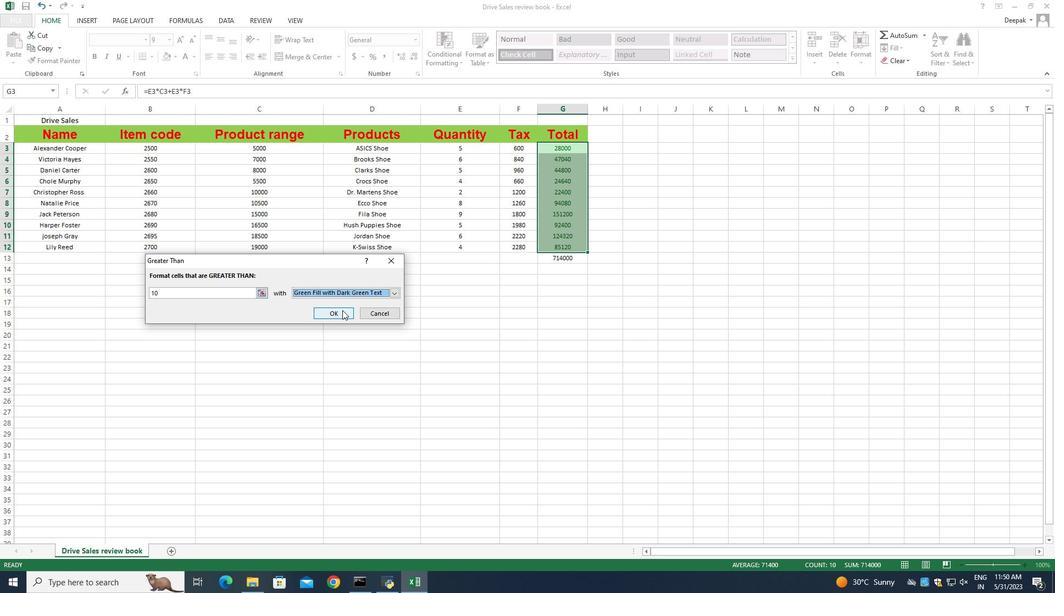 
Action: Mouse pressed left at (340, 310)
Screenshot: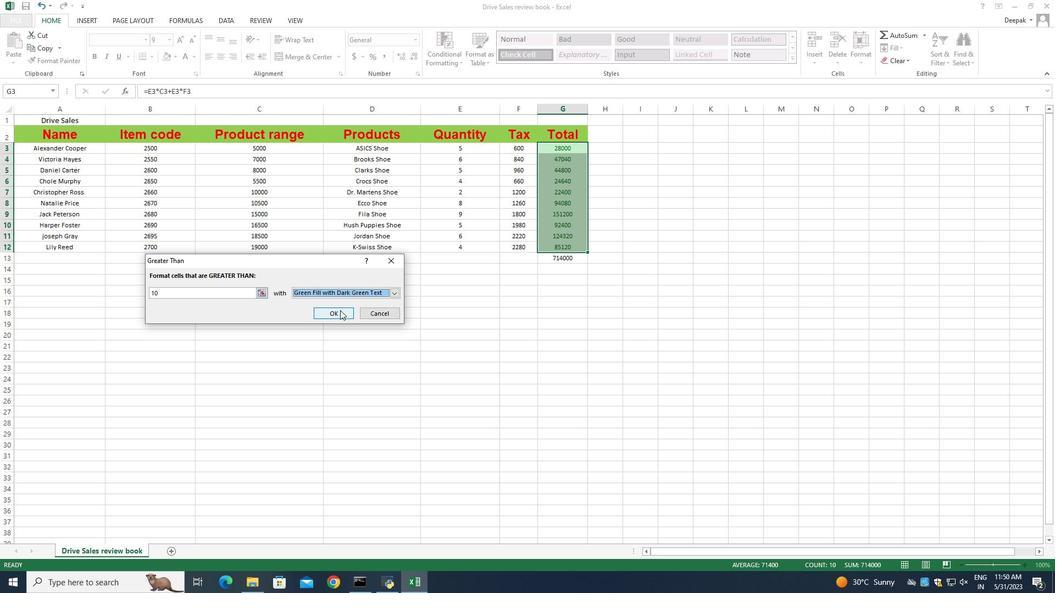 
Action: Mouse moved to (268, 271)
Screenshot: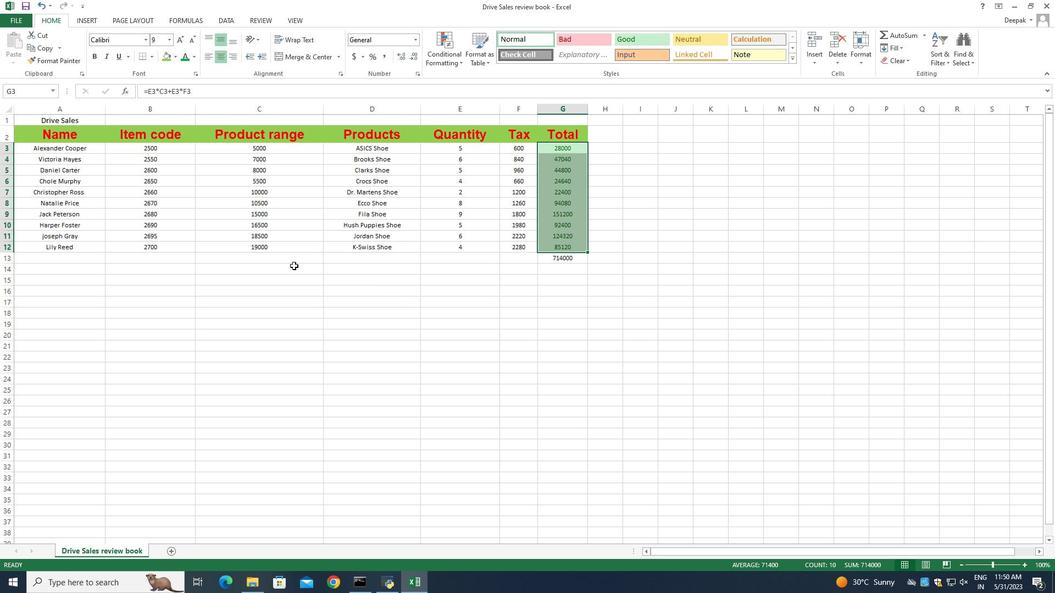 
Action: Mouse scrolled (268, 271) with delta (0, 0)
Screenshot: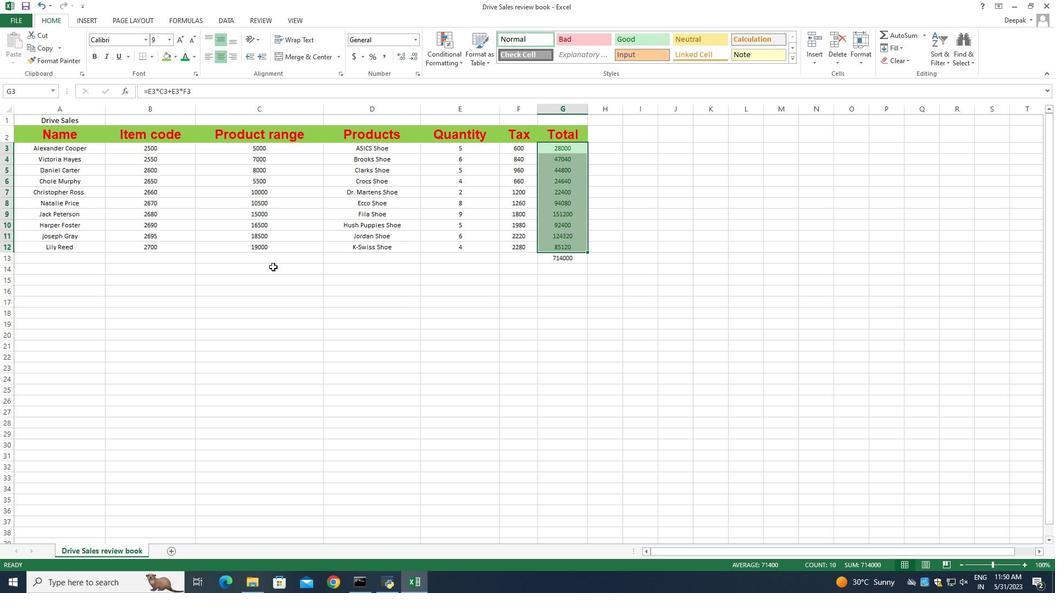 
Action: Mouse moved to (274, 273)
Screenshot: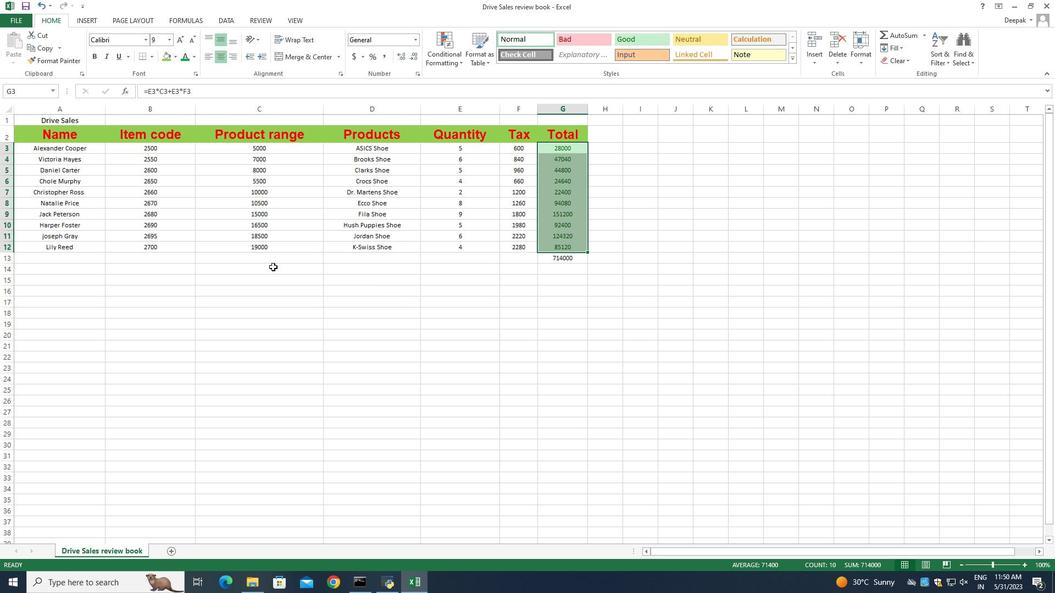 
Action: Mouse scrolled (274, 273) with delta (0, 0)
Screenshot: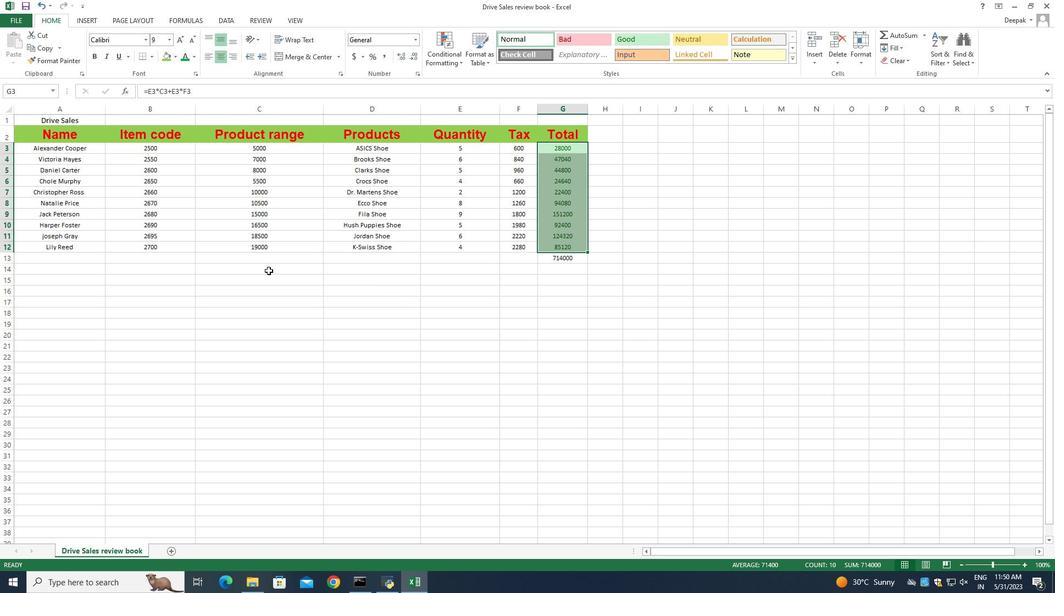 
Action: Mouse moved to (301, 274)
Screenshot: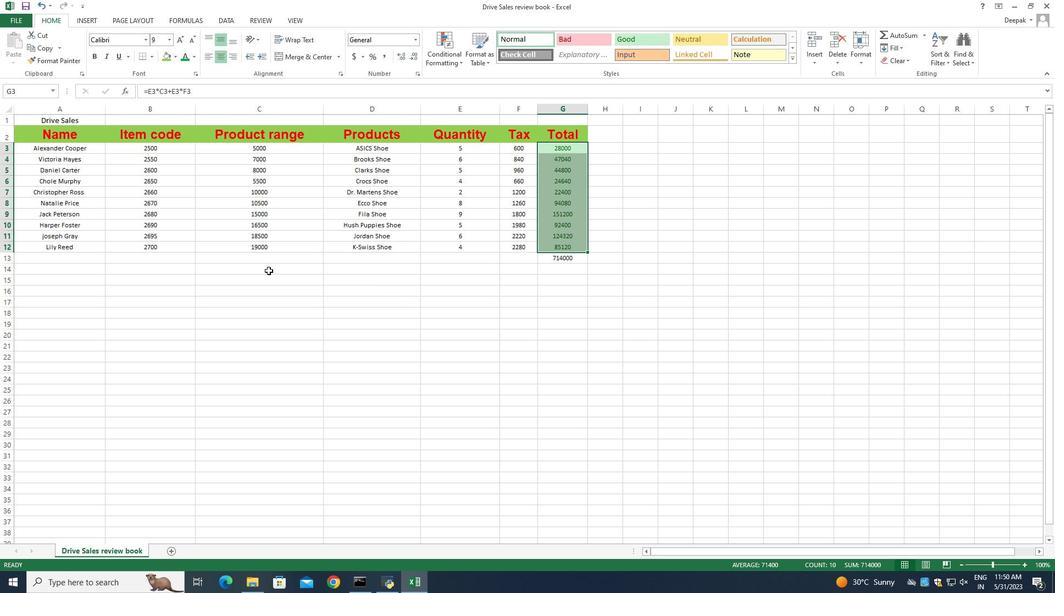 
Action: Mouse scrolled (301, 275) with delta (0, 0)
Screenshot: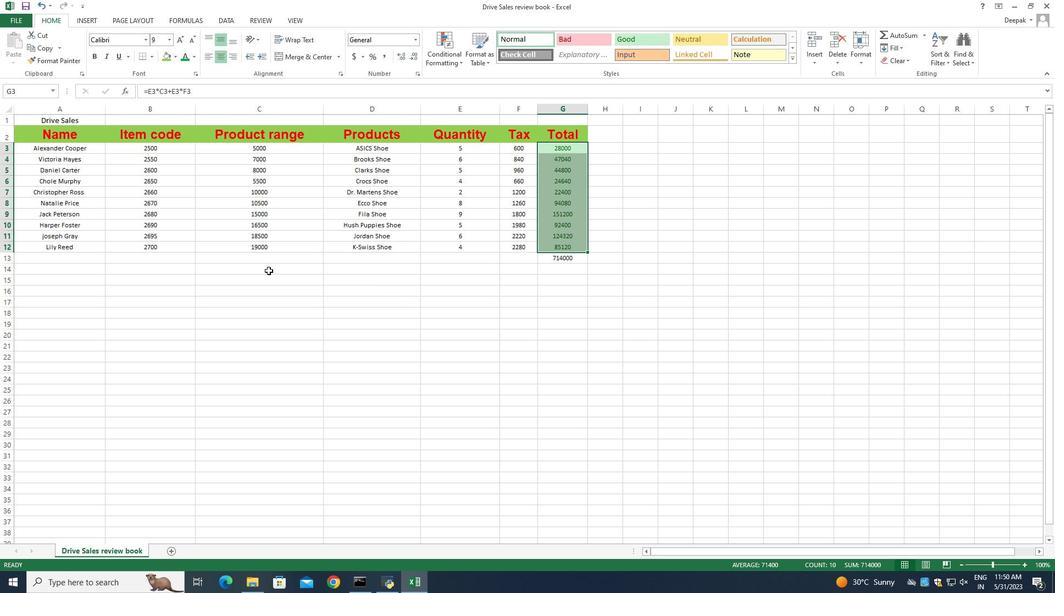 
Action: Mouse moved to (376, 273)
Screenshot: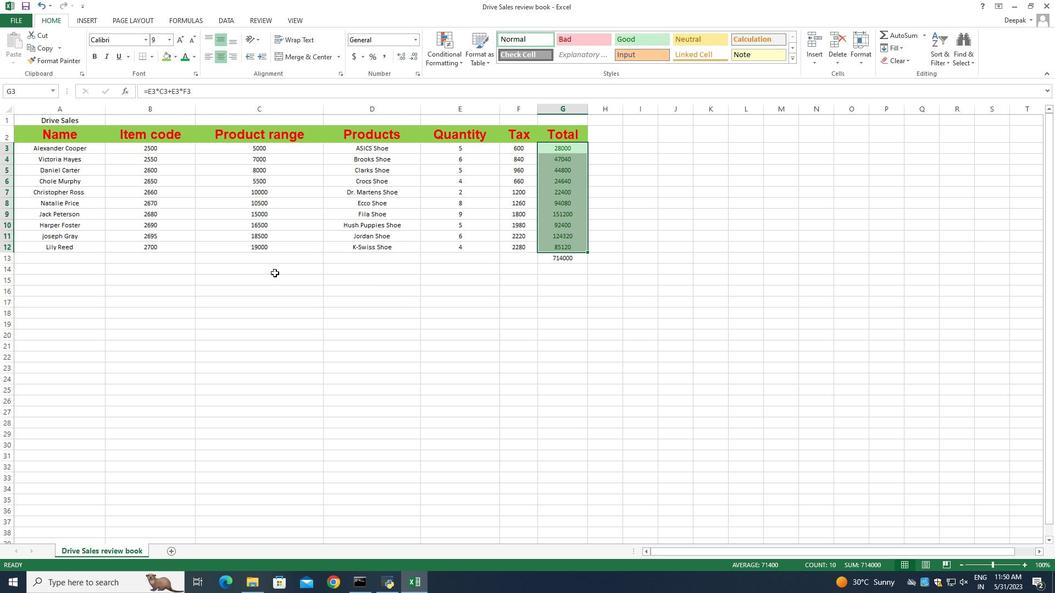 
Action: Mouse scrolled (376, 274) with delta (0, 0)
Screenshot: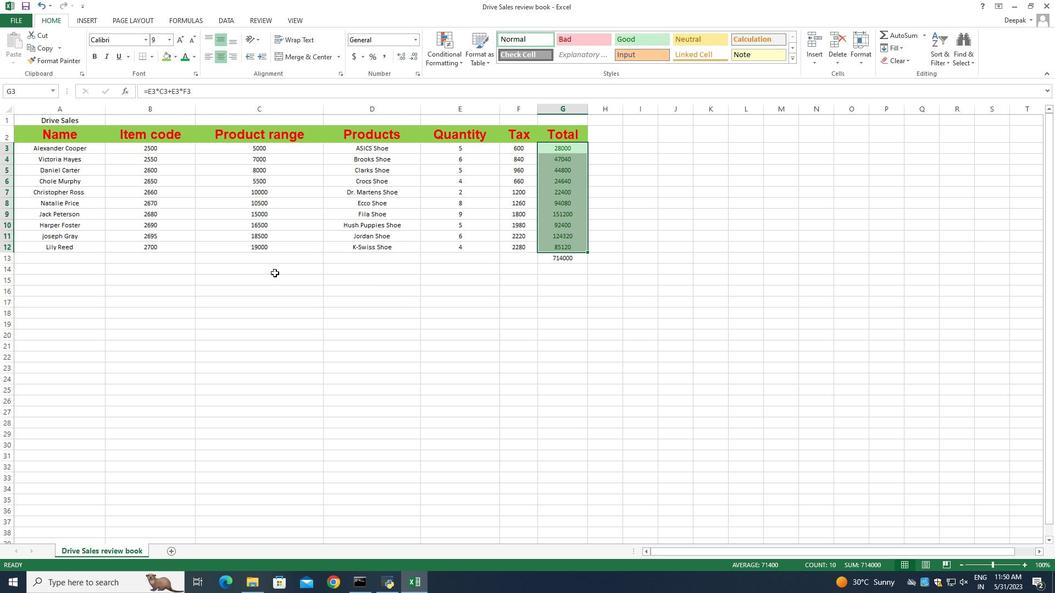 
Action: Mouse moved to (618, 229)
Screenshot: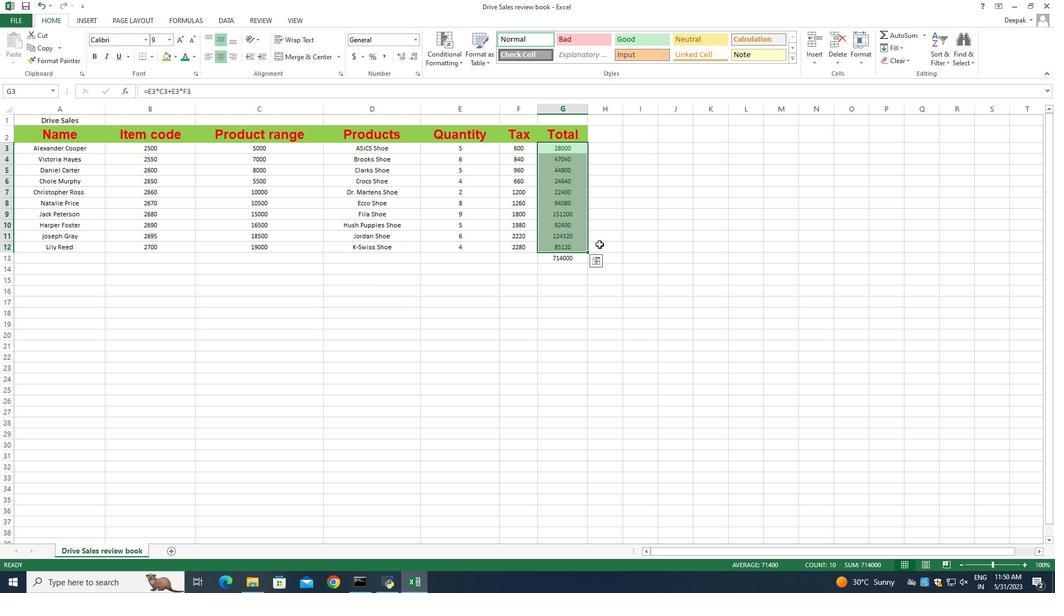 
Action: Mouse pressed left at (618, 229)
Screenshot: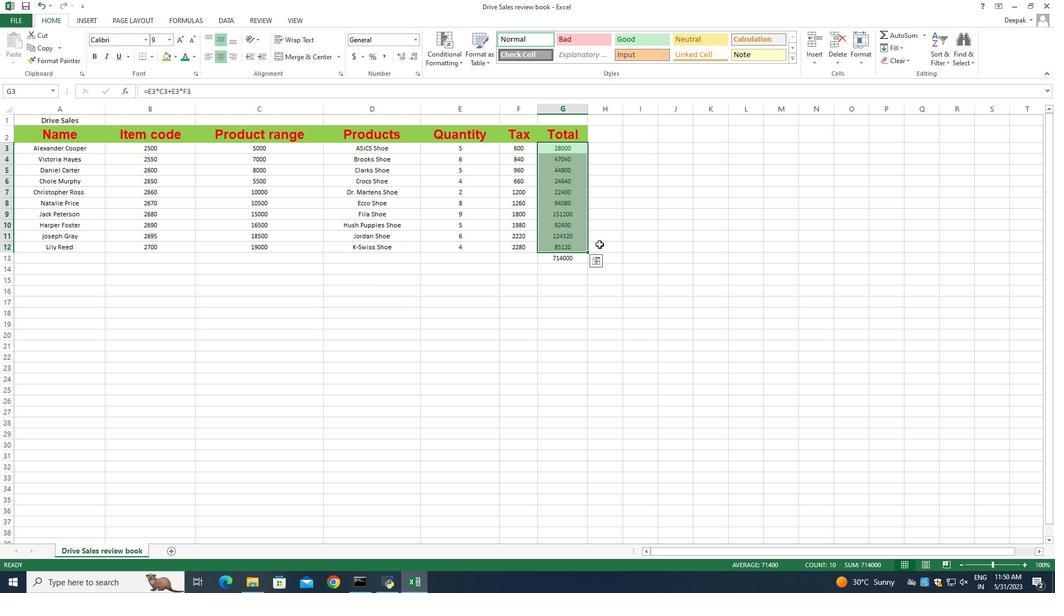 
Action: Mouse moved to (388, 277)
Screenshot: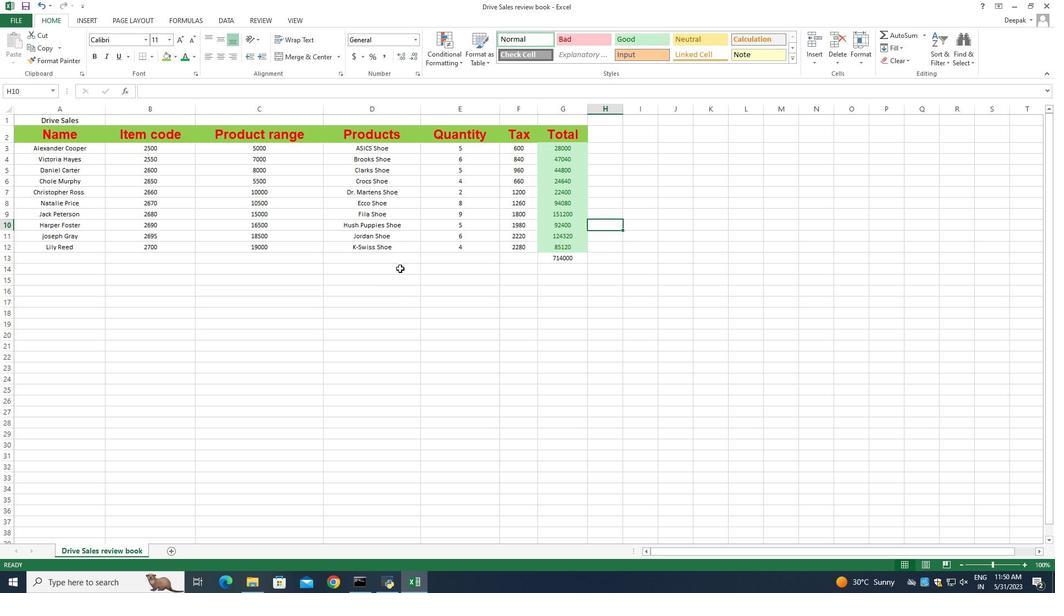 
Action: Mouse scrolled (388, 278) with delta (0, 0)
Screenshot: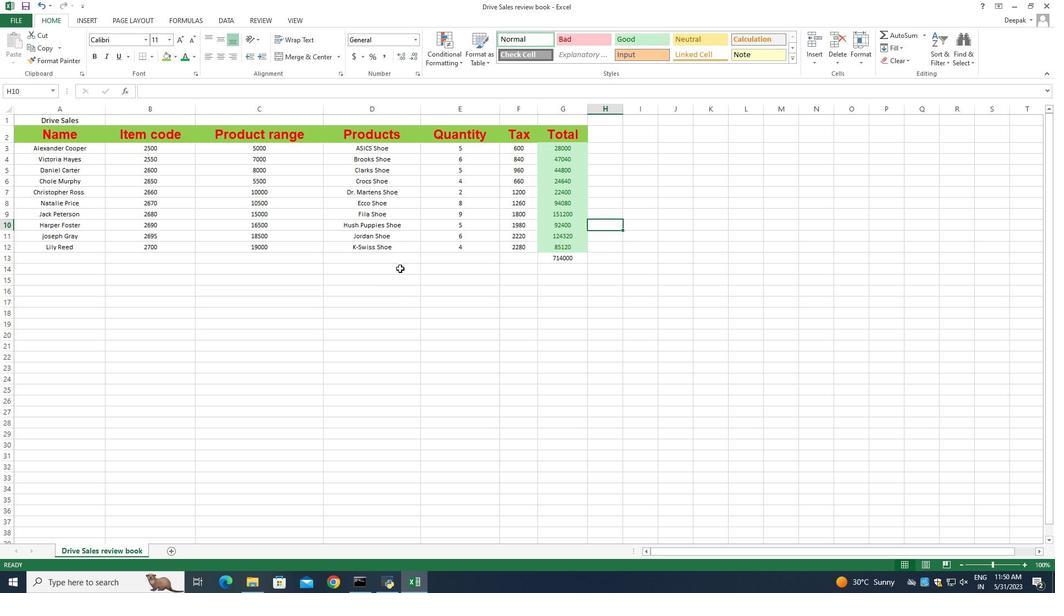 
Action: Mouse moved to (388, 278)
Screenshot: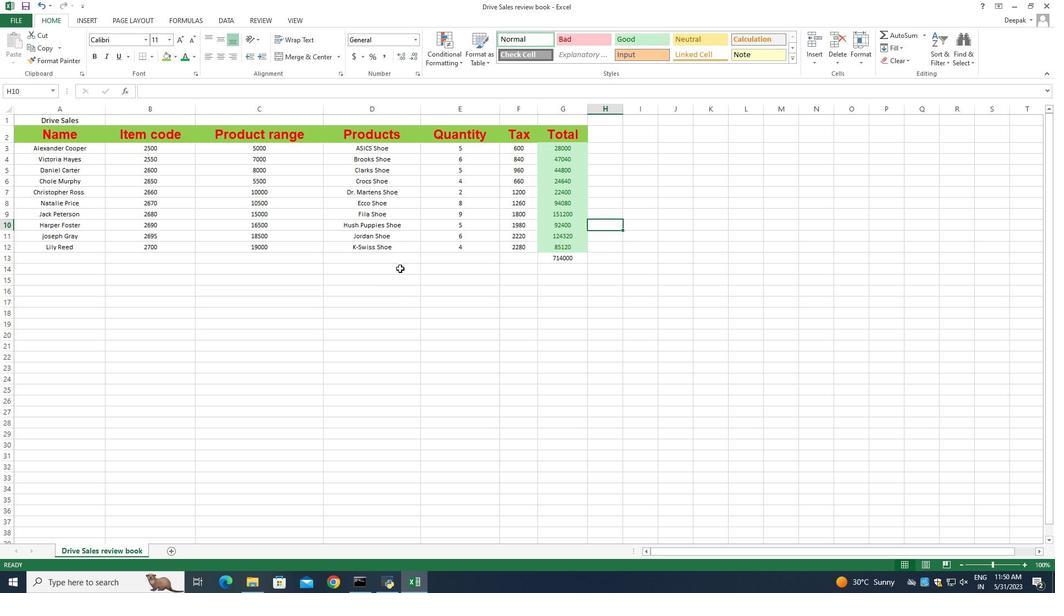 
Action: Mouse scrolled (388, 279) with delta (0, 0)
Screenshot: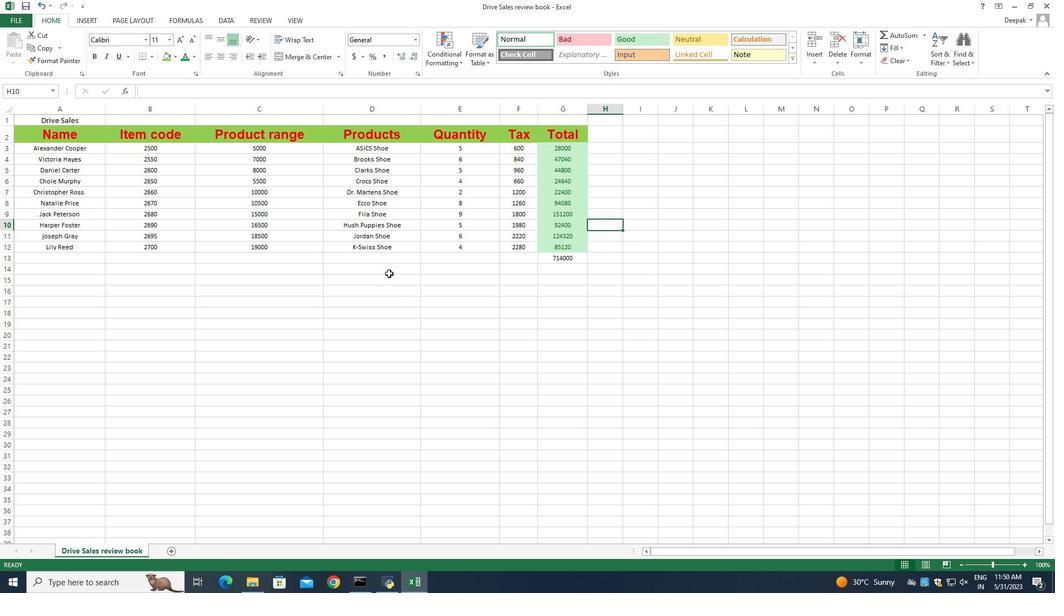 
Action: Mouse scrolled (388, 279) with delta (0, 0)
Screenshot: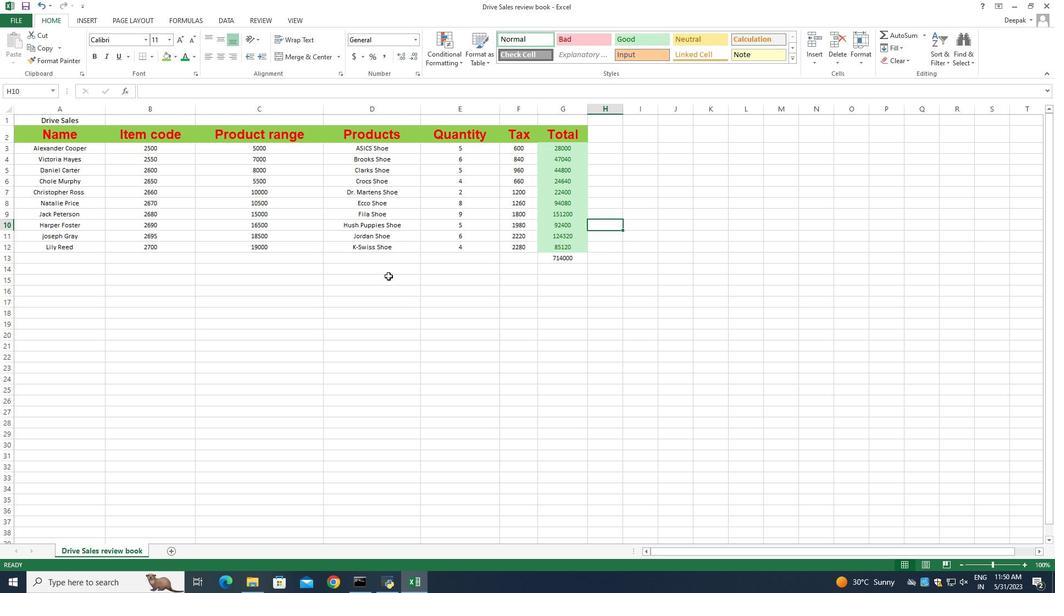 
Action: Mouse moved to (470, 288)
Screenshot: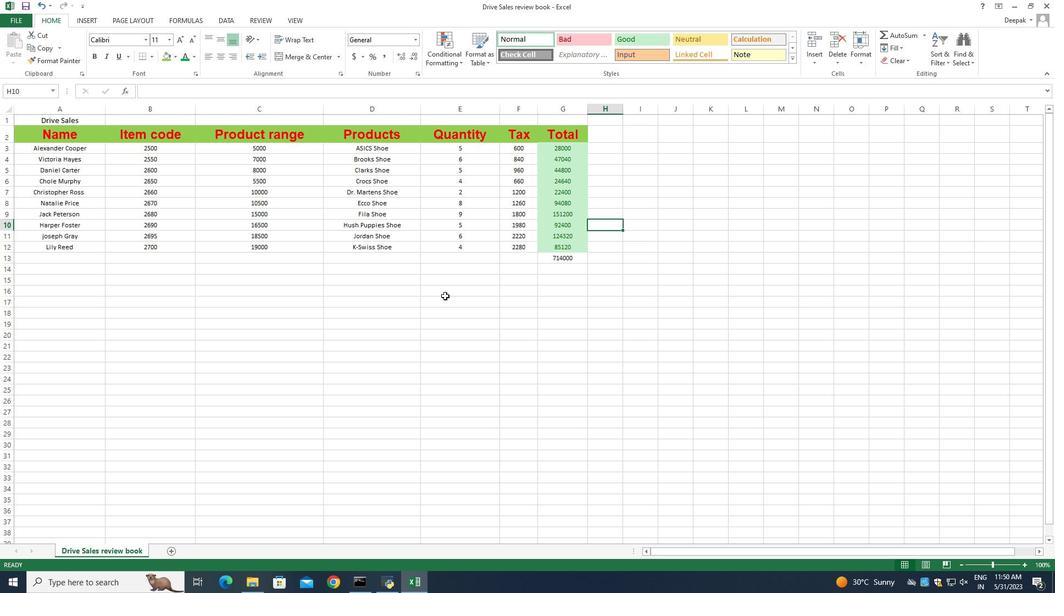 
Action: Mouse scrolled (470, 289) with delta (0, 0)
Screenshot: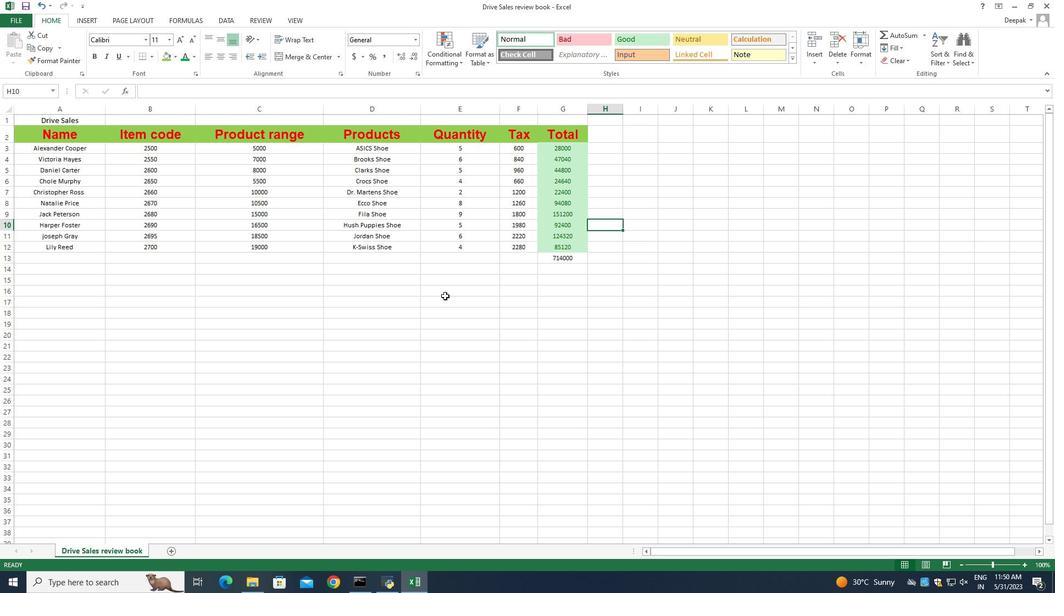 
Action: Mouse moved to (470, 285)
Screenshot: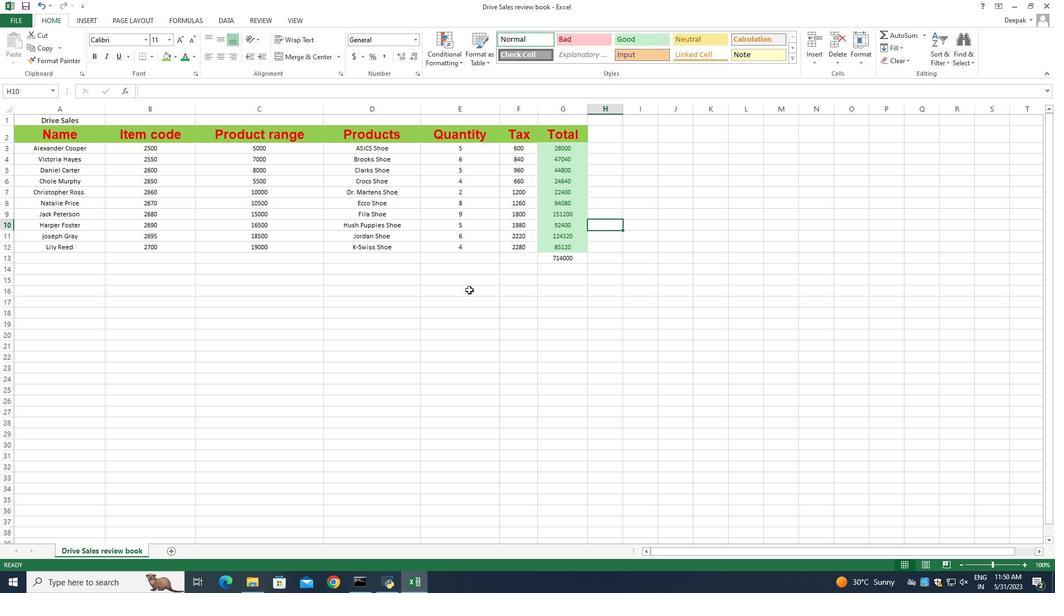 
Action: Mouse scrolled (470, 286) with delta (0, 0)
Screenshot: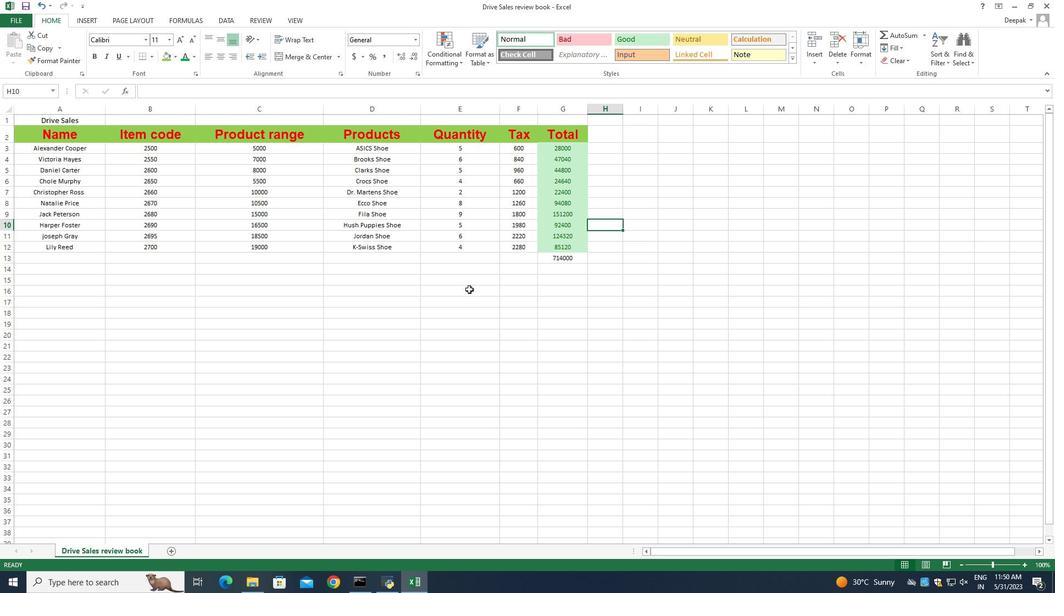 
Action: Mouse moved to (470, 283)
Screenshot: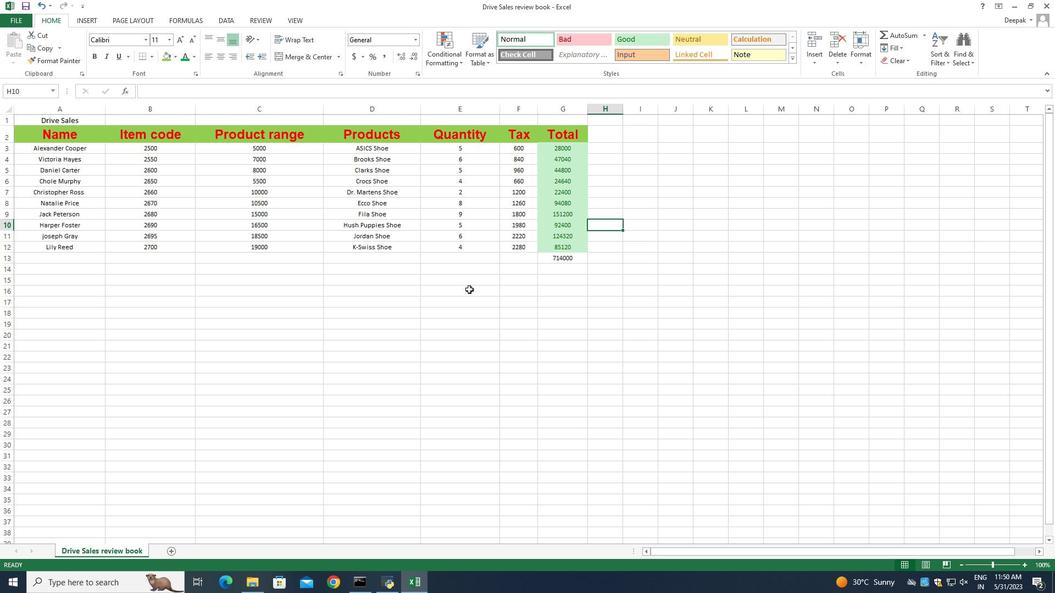 
Action: Mouse scrolled (470, 284) with delta (0, 0)
Screenshot: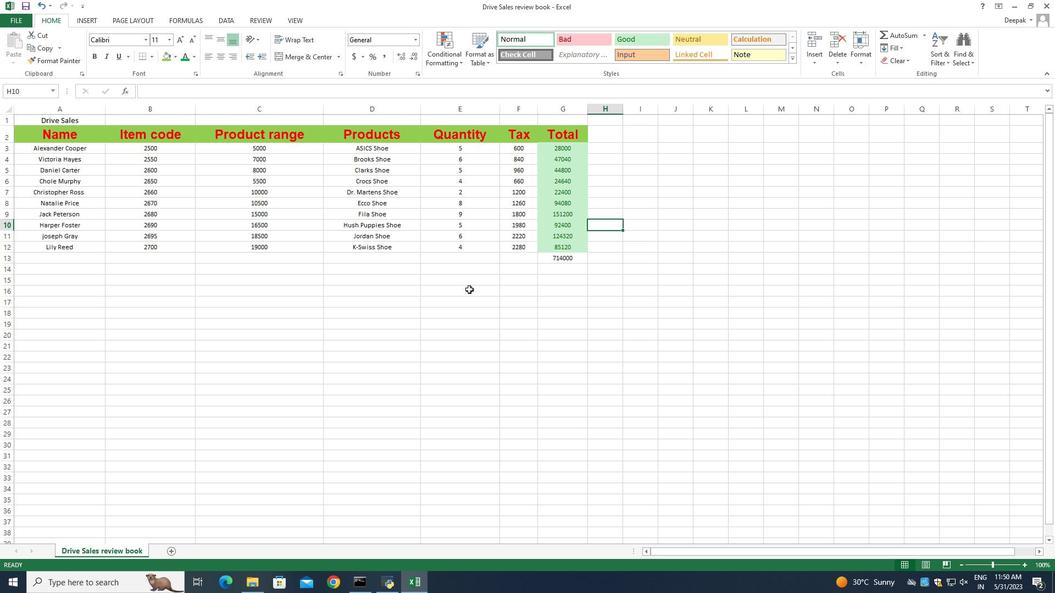 
Action: Mouse moved to (467, 276)
Screenshot: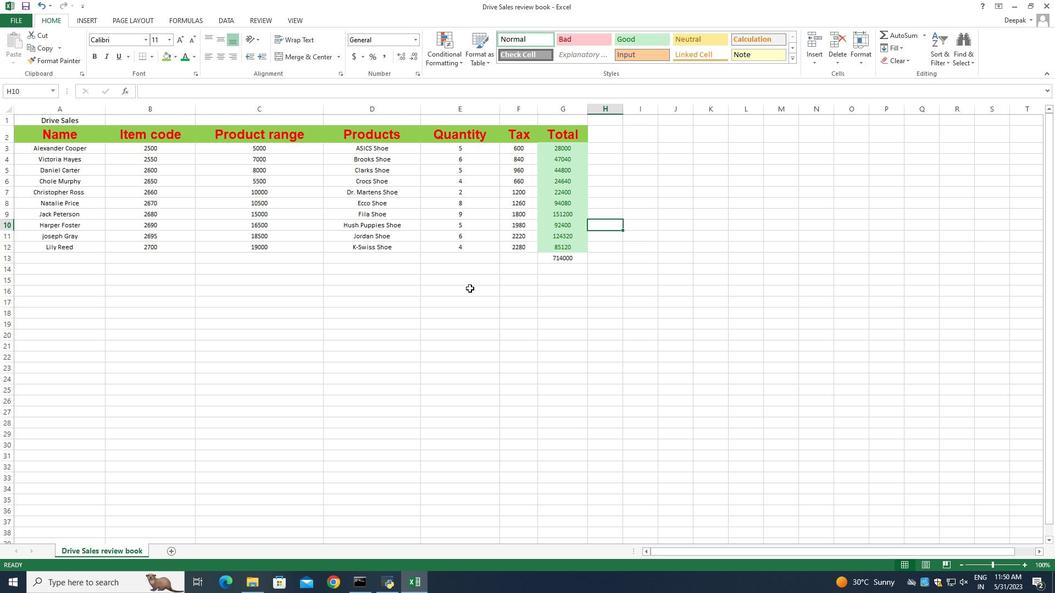 
Action: Mouse scrolled (467, 277) with delta (0, 0)
Screenshot: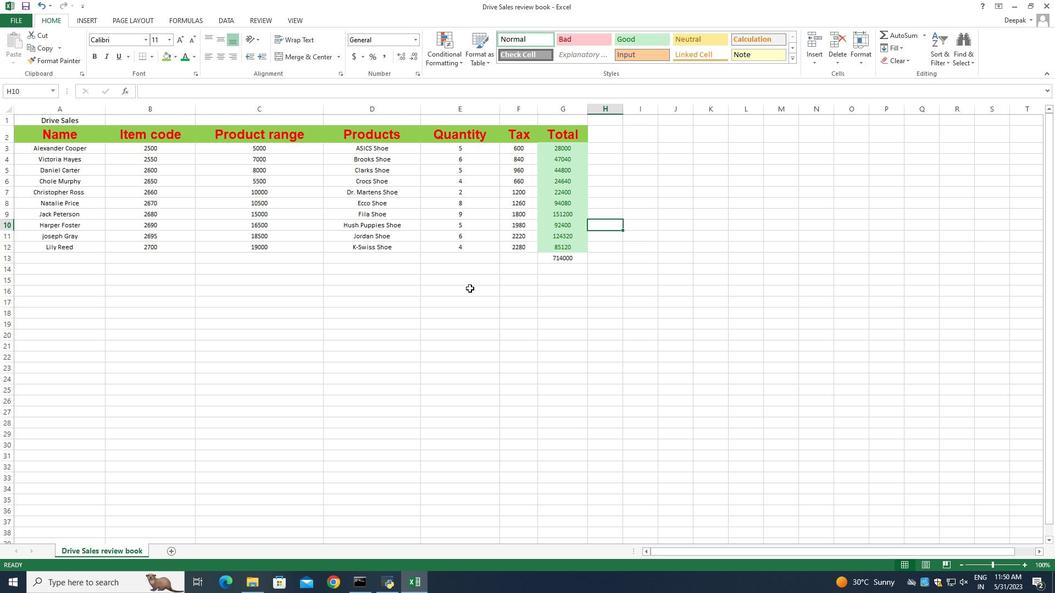 
Action: Mouse moved to (410, 258)
Screenshot: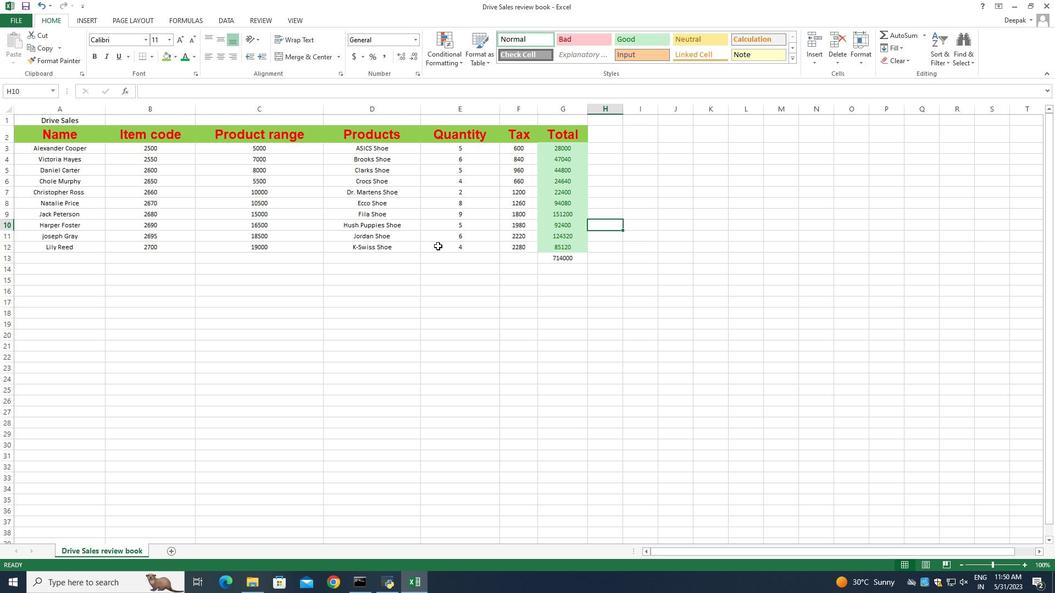 
Action: Mouse scrolled (413, 256) with delta (0, 0)
Screenshot: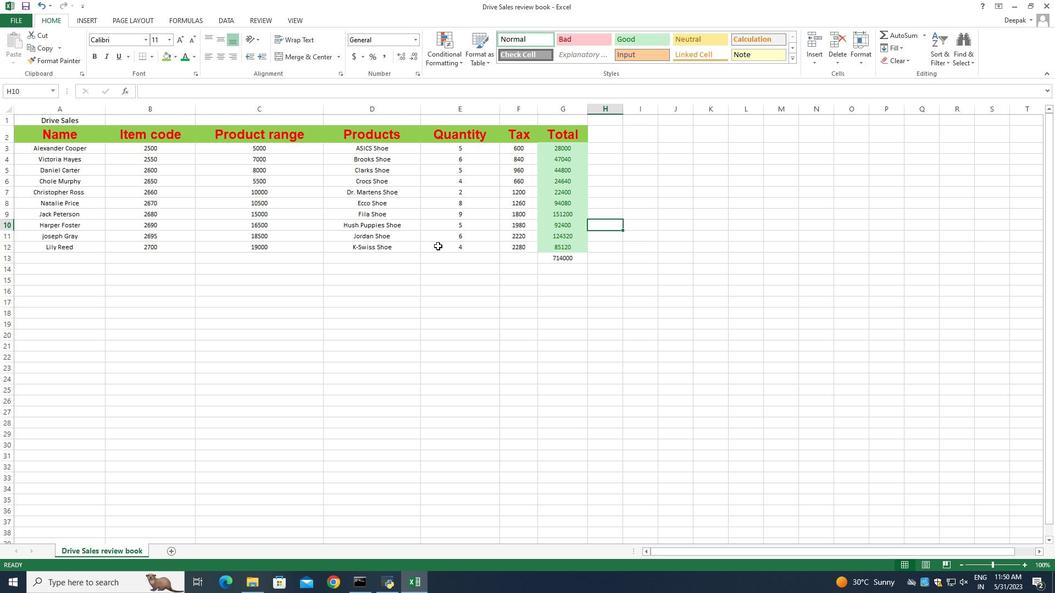 
Action: Mouse moved to (409, 258)
Screenshot: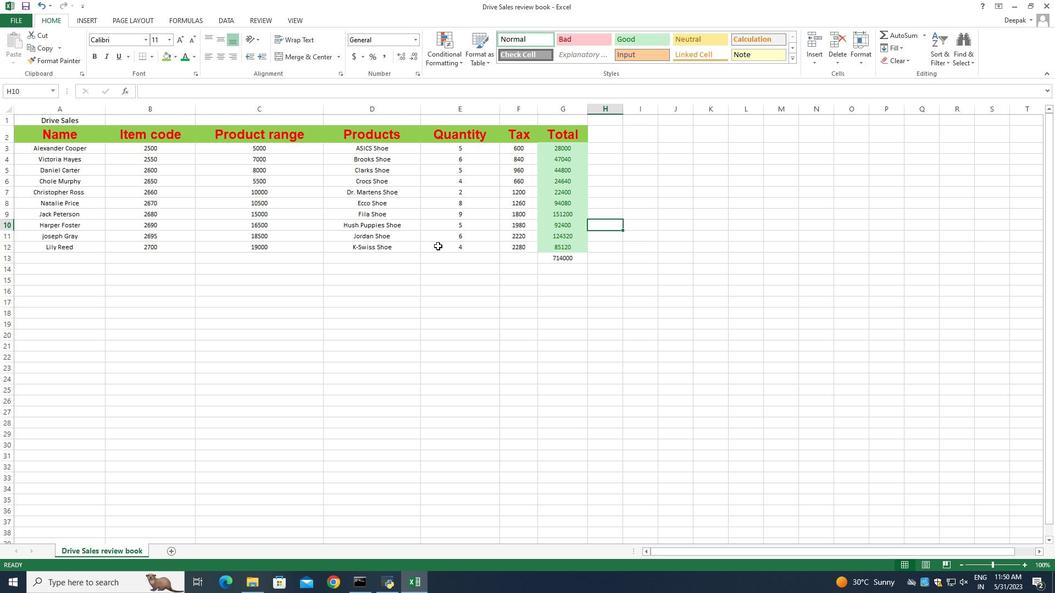 
Action: Mouse scrolled (409, 257) with delta (0, 0)
Screenshot: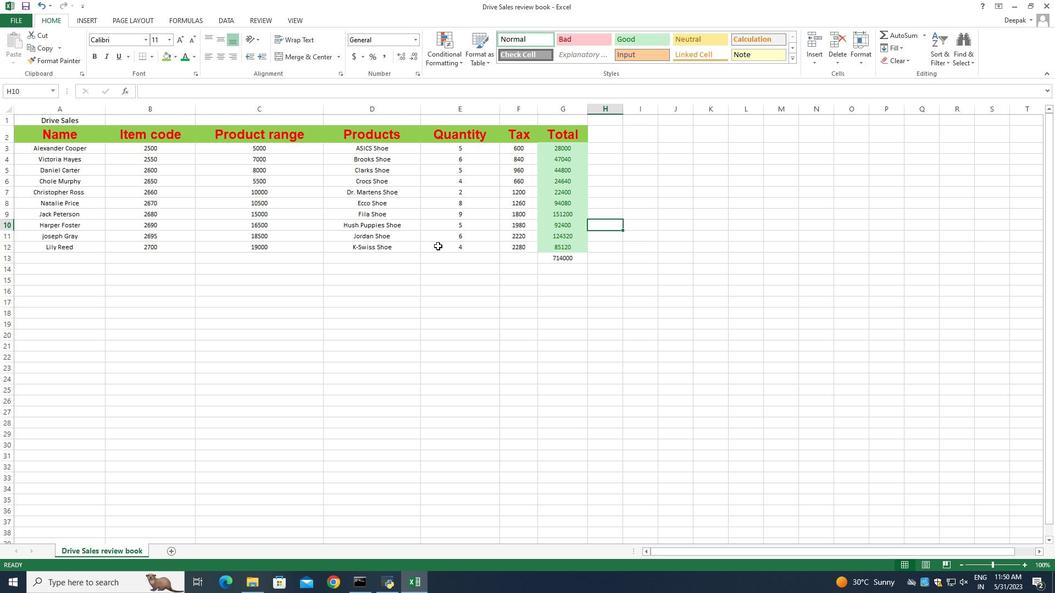 
Action: Mouse moved to (290, 280)
Screenshot: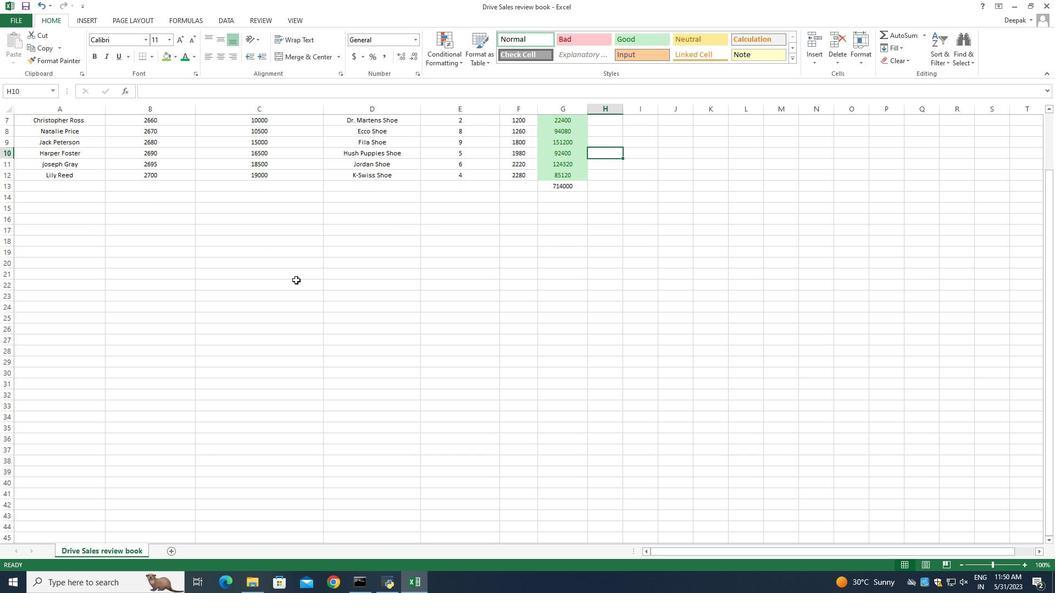 
Action: Mouse scrolled (290, 280) with delta (0, 0)
Screenshot: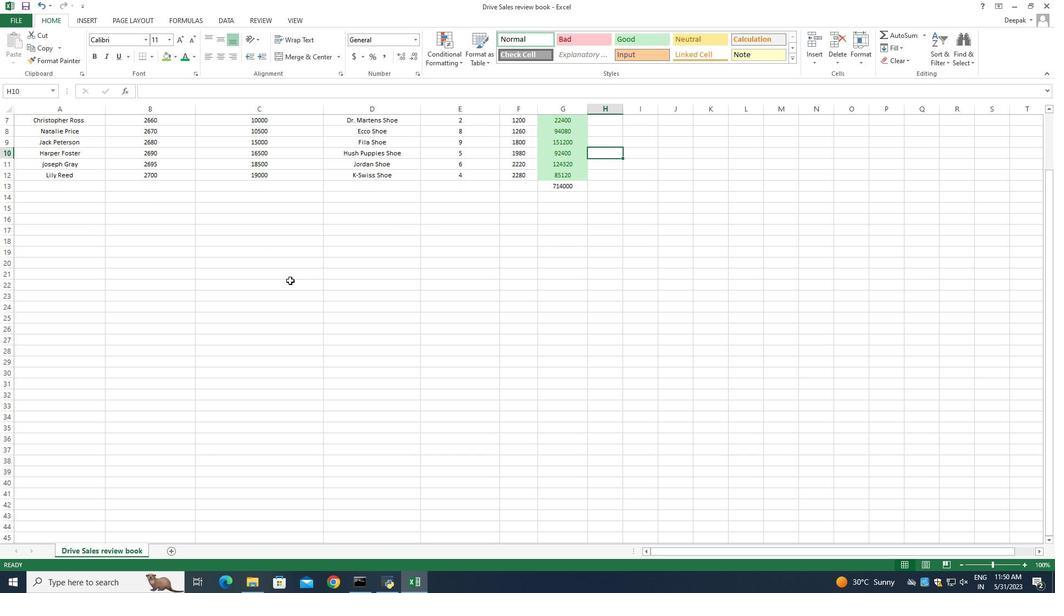 
Action: Mouse moved to (290, 280)
Screenshot: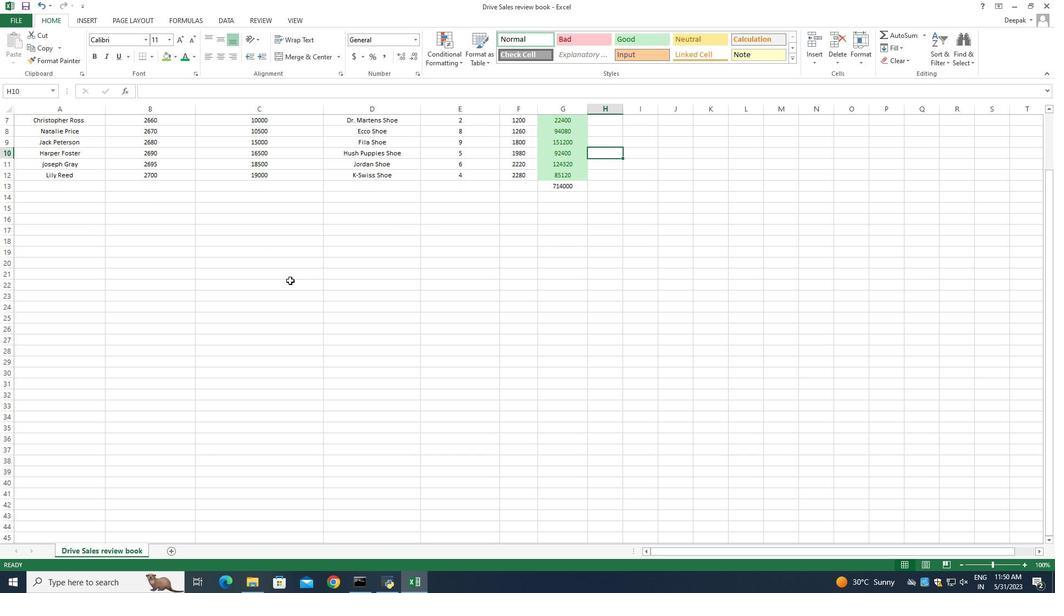 
Action: Mouse scrolled (290, 280) with delta (0, 0)
Screenshot: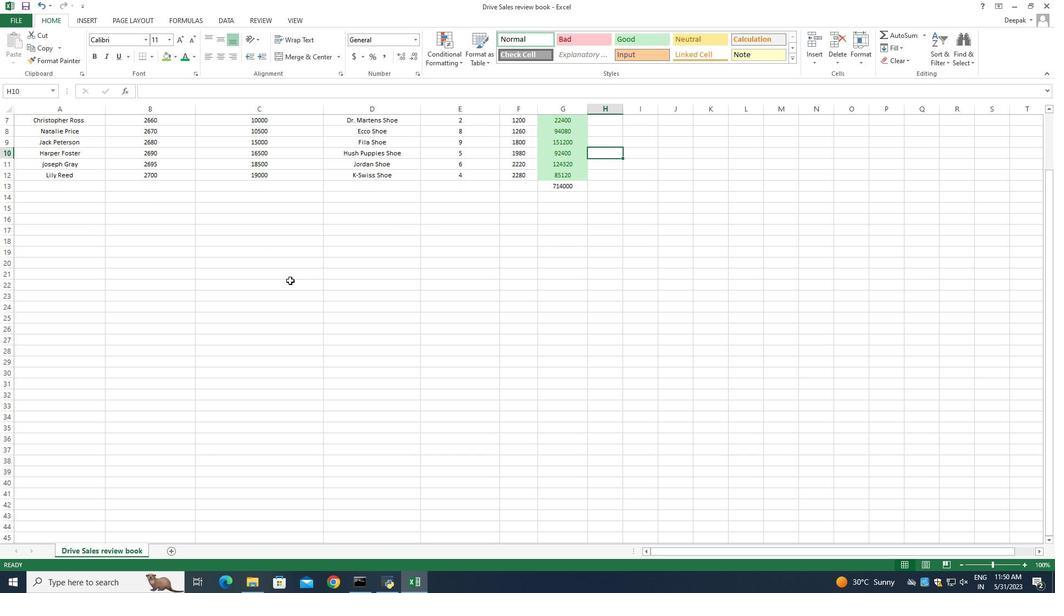 
Action: Mouse scrolled (290, 281) with delta (0, 0)
Screenshot: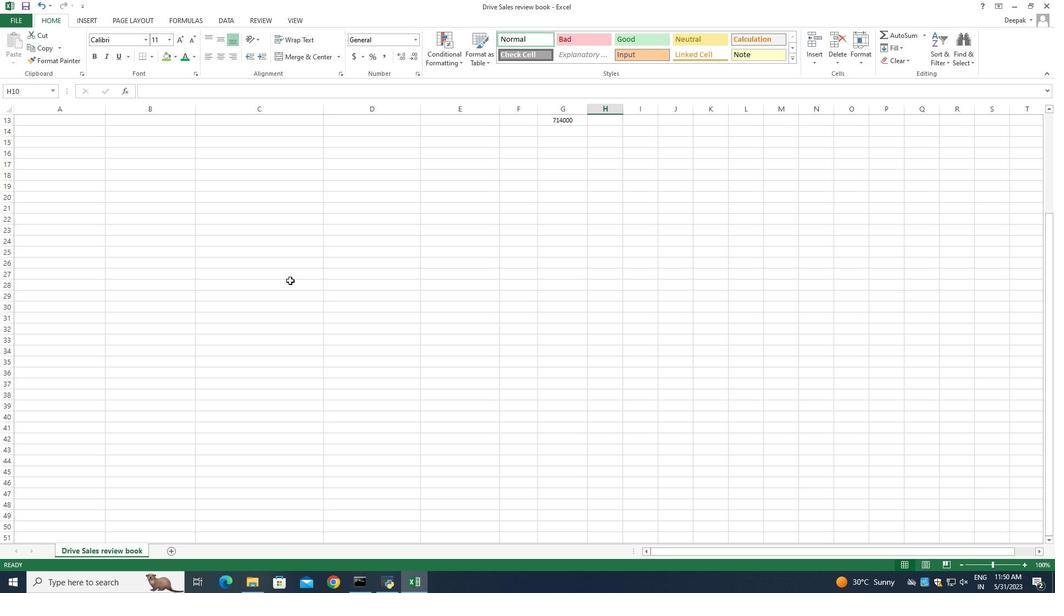 
Action: Mouse scrolled (290, 281) with delta (0, 0)
Screenshot: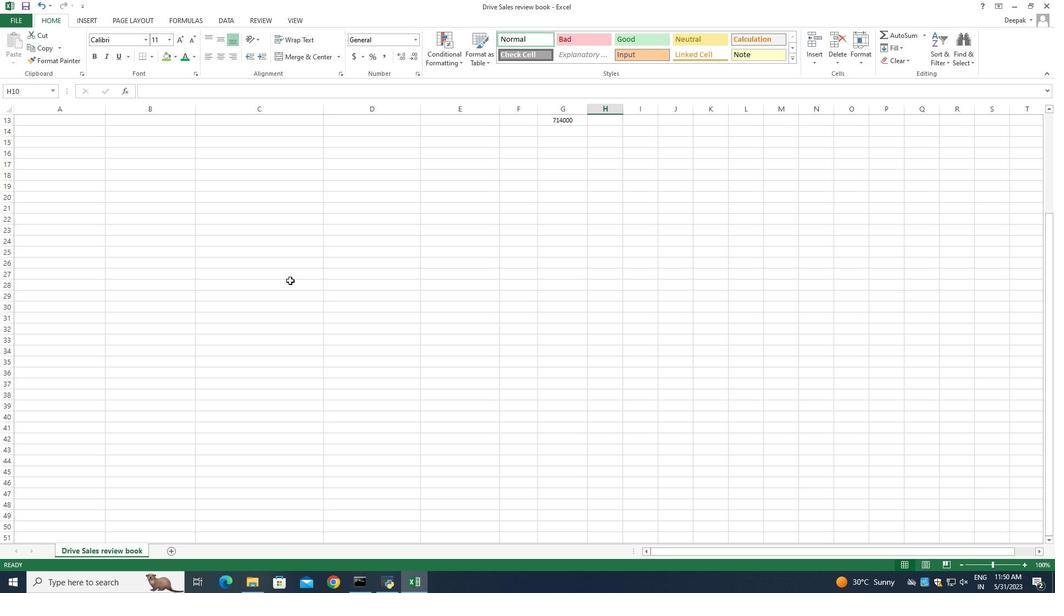 
Action: Mouse scrolled (290, 281) with delta (0, 0)
Screenshot: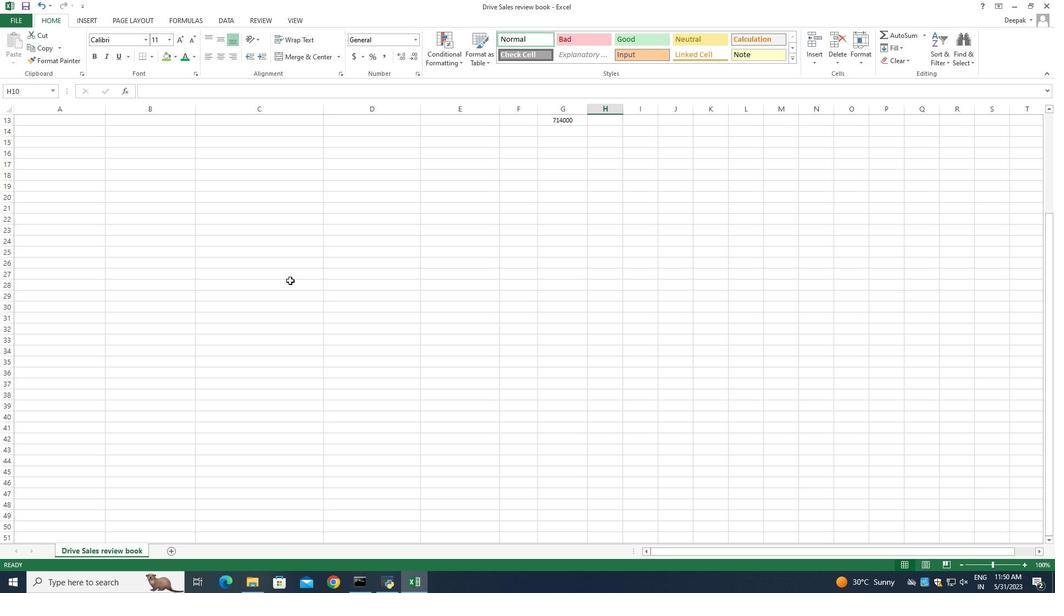 
Action: Mouse scrolled (290, 281) with delta (0, 0)
Screenshot: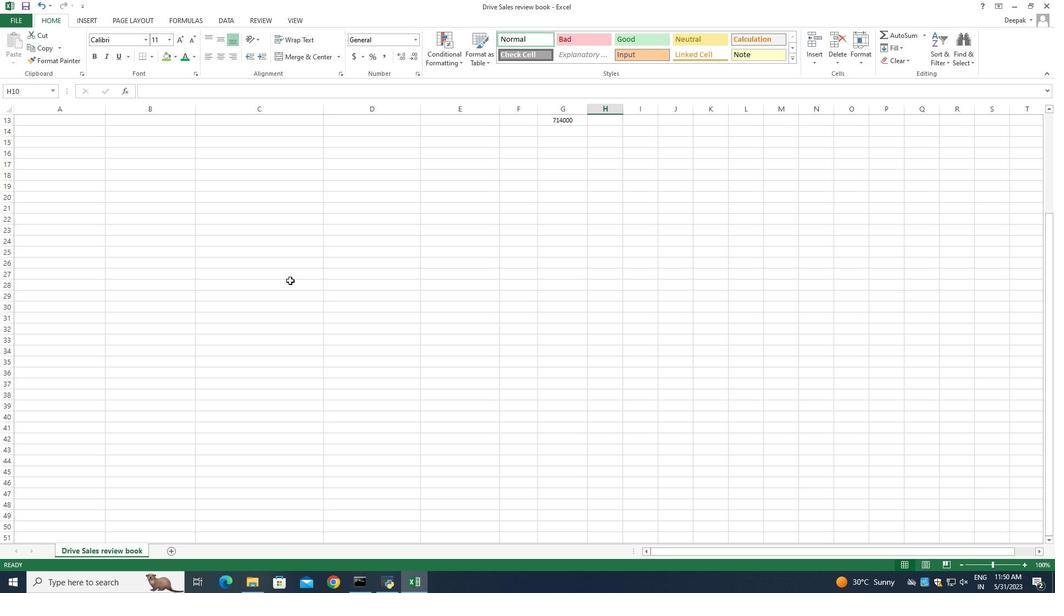 
Action: Mouse scrolled (290, 281) with delta (0, 0)
Screenshot: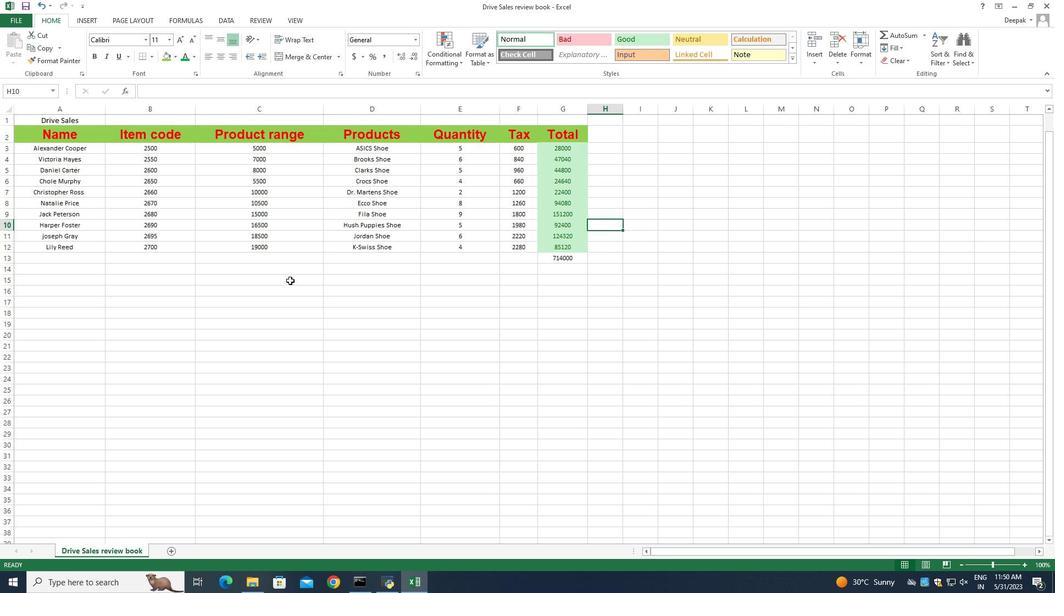 
Action: Mouse scrolled (290, 281) with delta (0, 0)
Screenshot: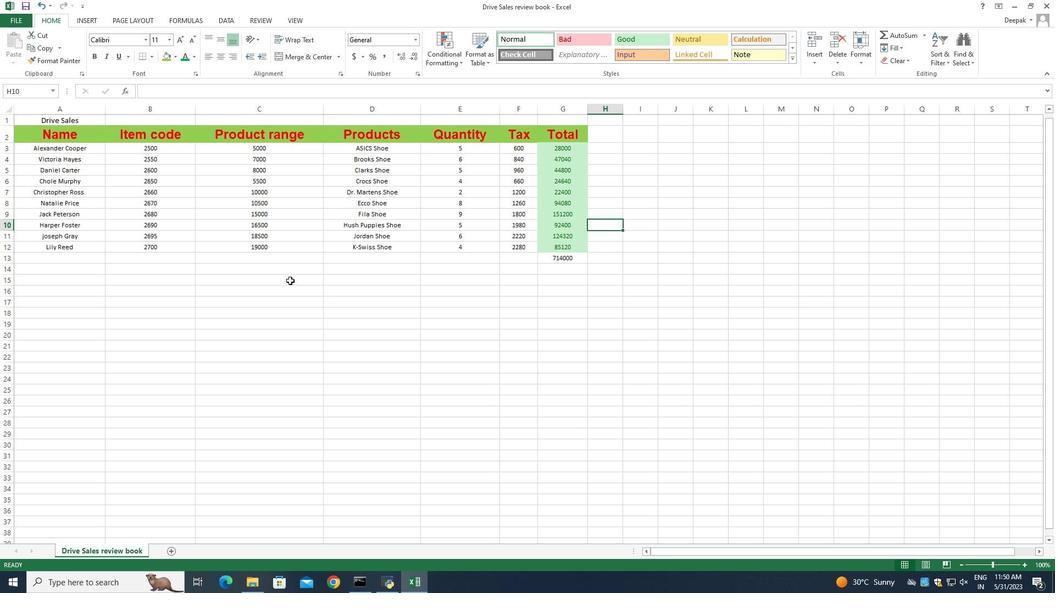 
Action: Mouse scrolled (290, 281) with delta (0, 0)
Screenshot: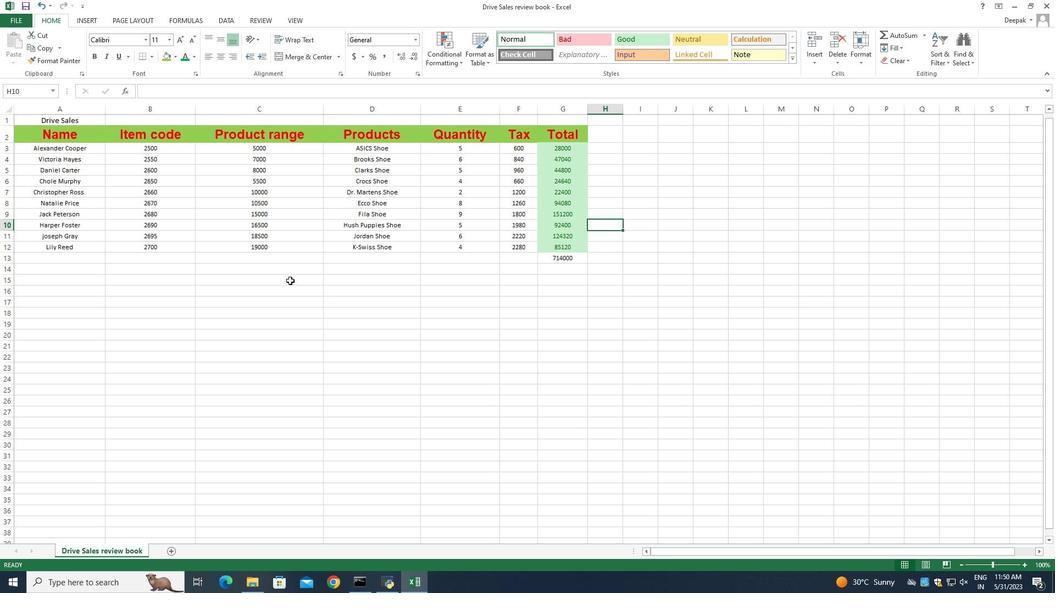 
Action: Mouse scrolled (290, 281) with delta (0, 0)
Screenshot: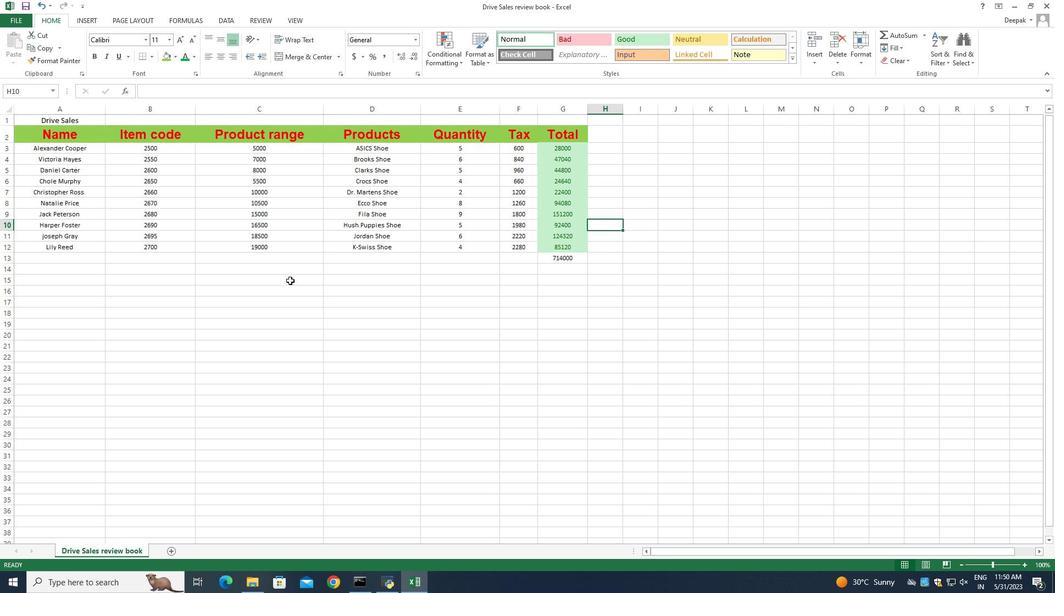 
Action: Mouse moved to (598, 260)
Screenshot: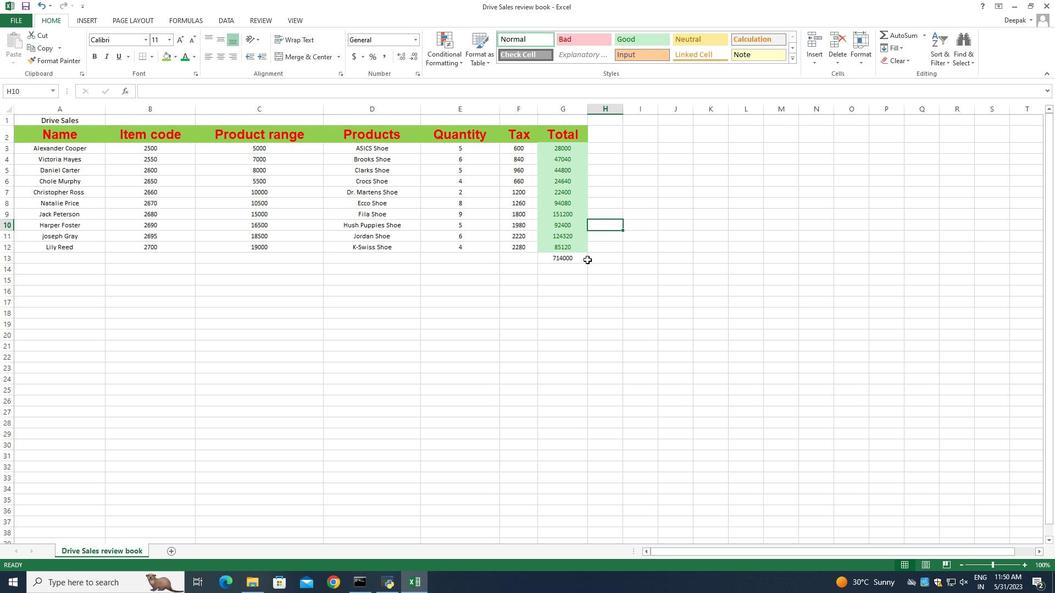
Action: Mouse pressed left at (598, 260)
Screenshot: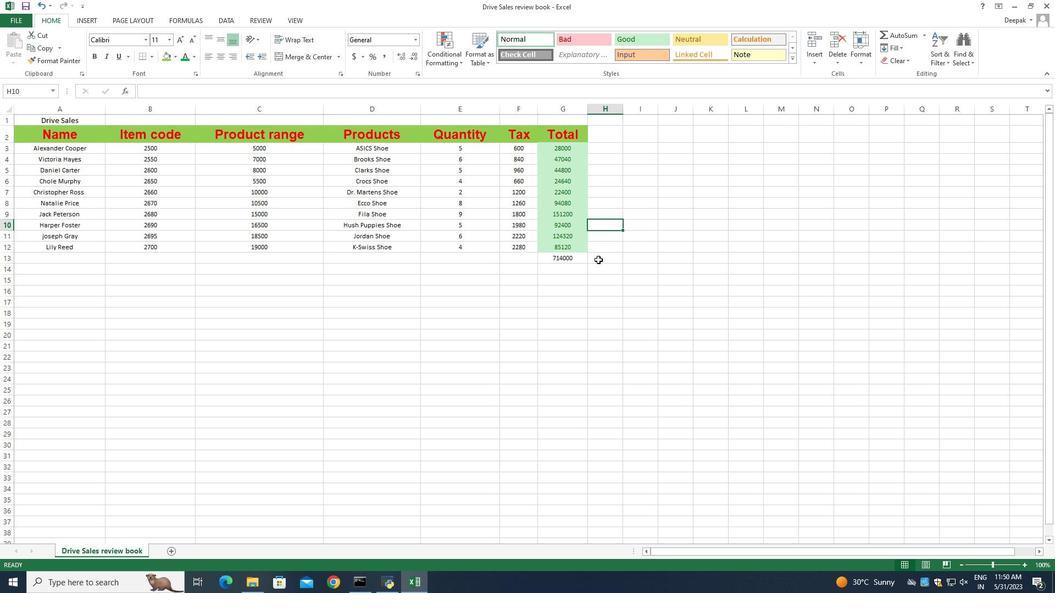 
Action: Mouse moved to (574, 257)
Screenshot: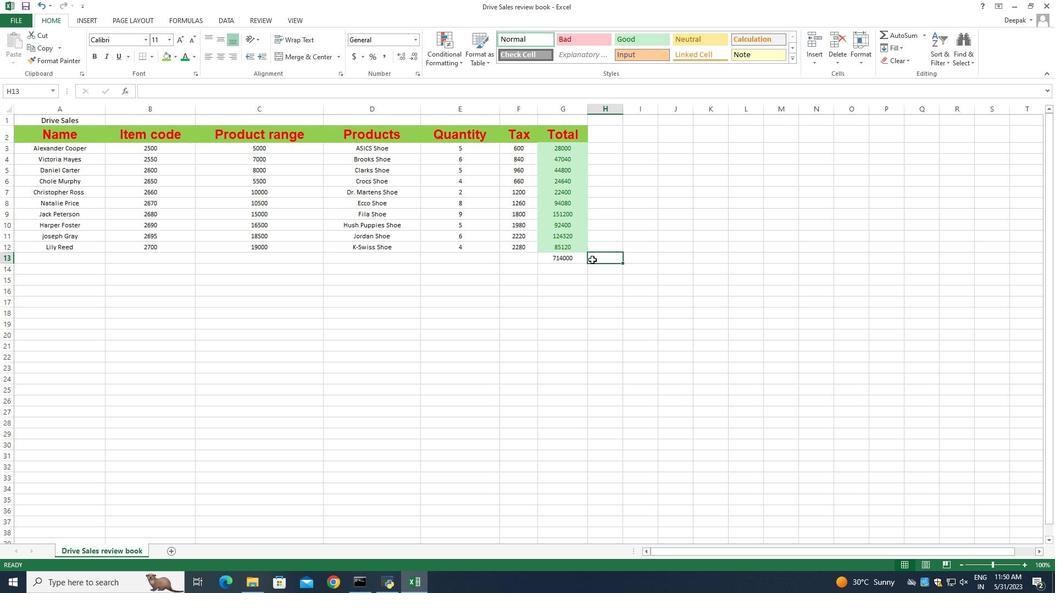 
Action: Mouse pressed left at (574, 257)
Screenshot: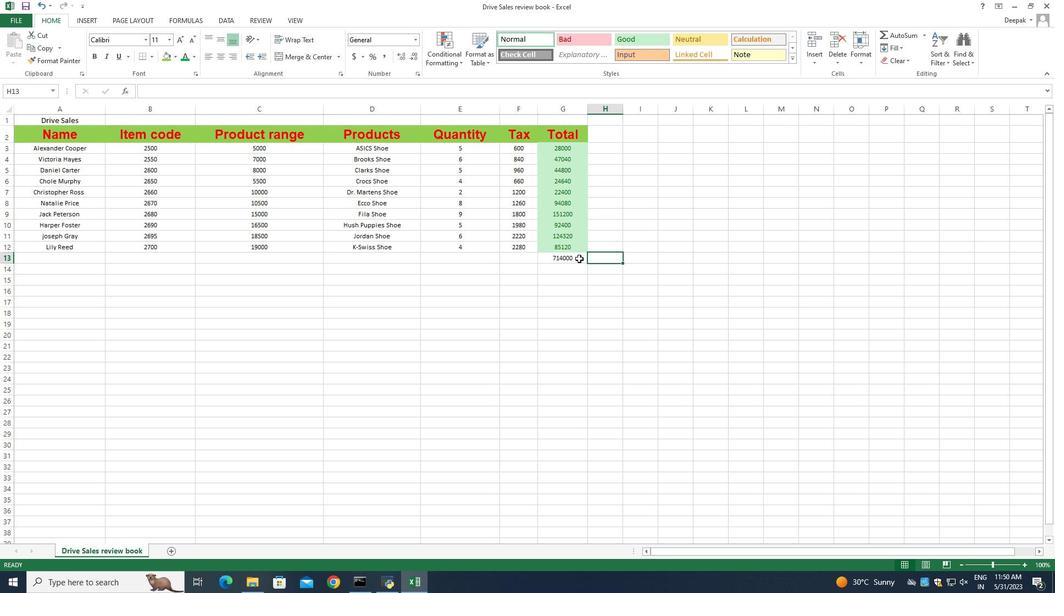 
Action: Mouse moved to (515, 260)
Screenshot: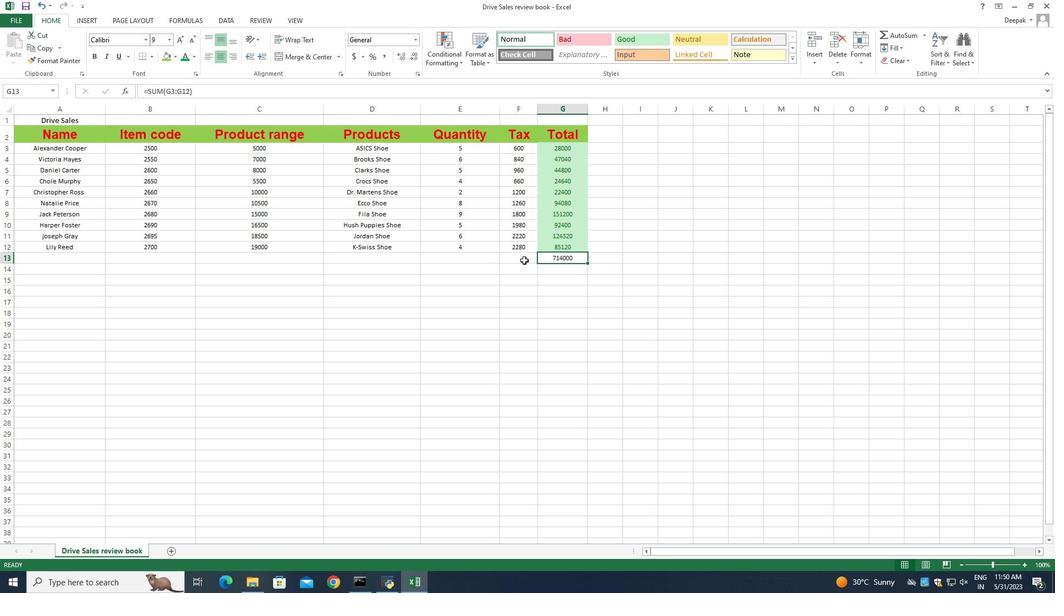 
Action: Mouse pressed left at (515, 260)
Screenshot: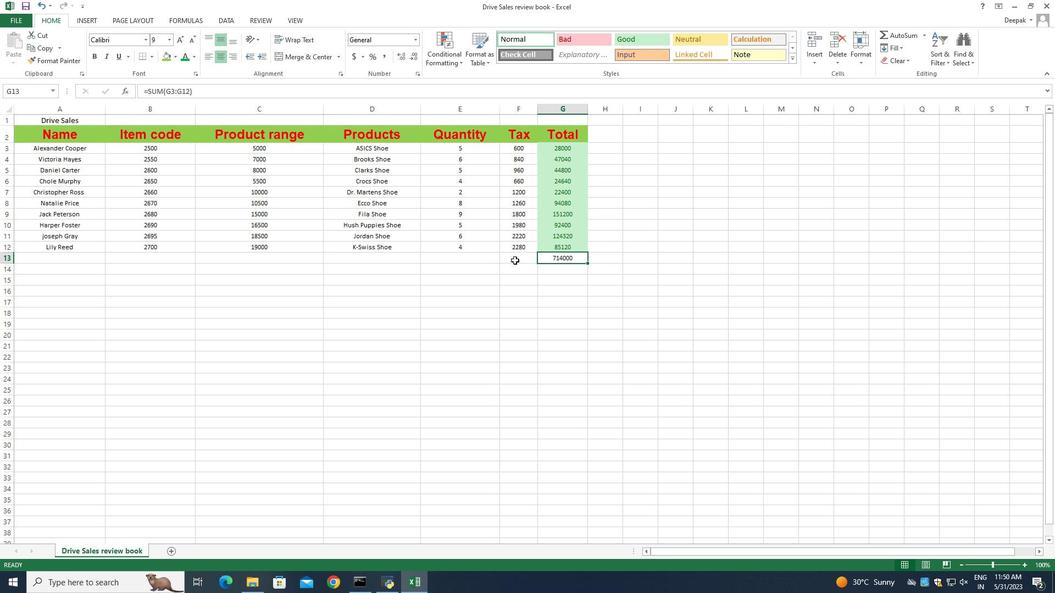 
Action: Mouse moved to (560, 260)
Screenshot: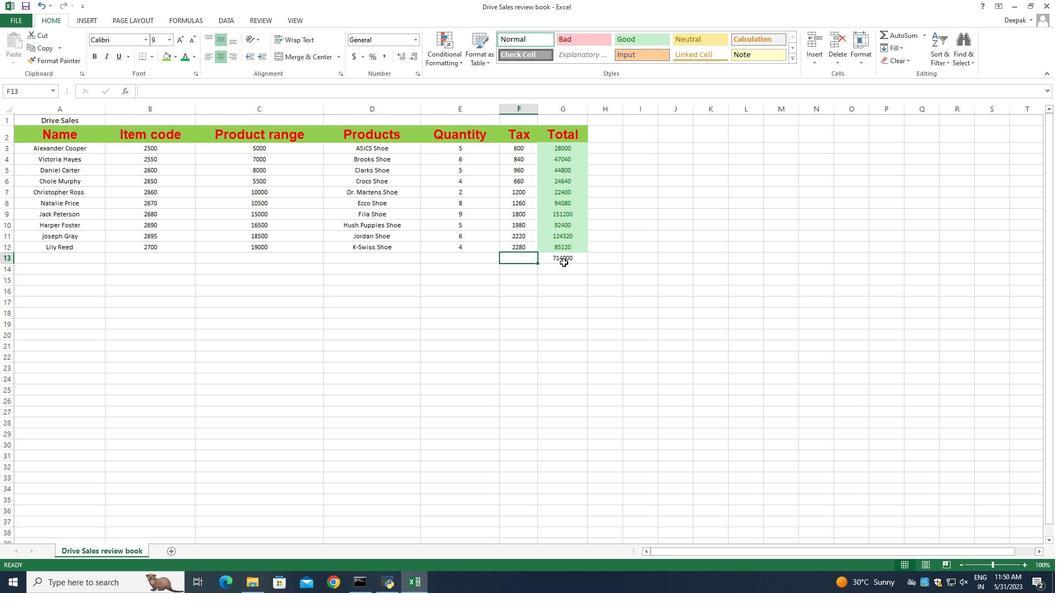
Action: Mouse pressed left at (560, 260)
Screenshot: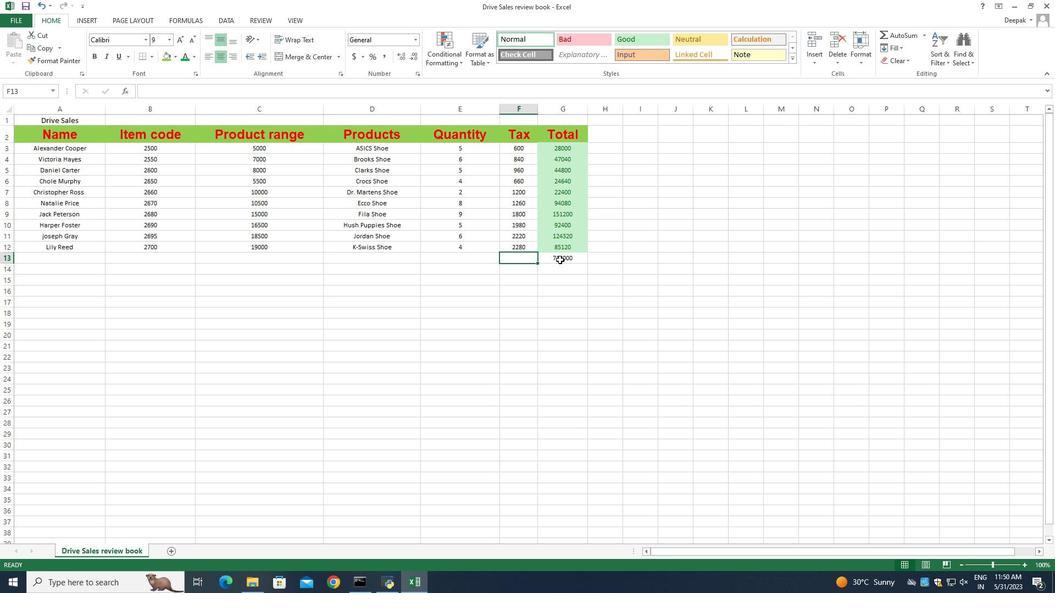 
Action: Mouse moved to (605, 278)
Screenshot: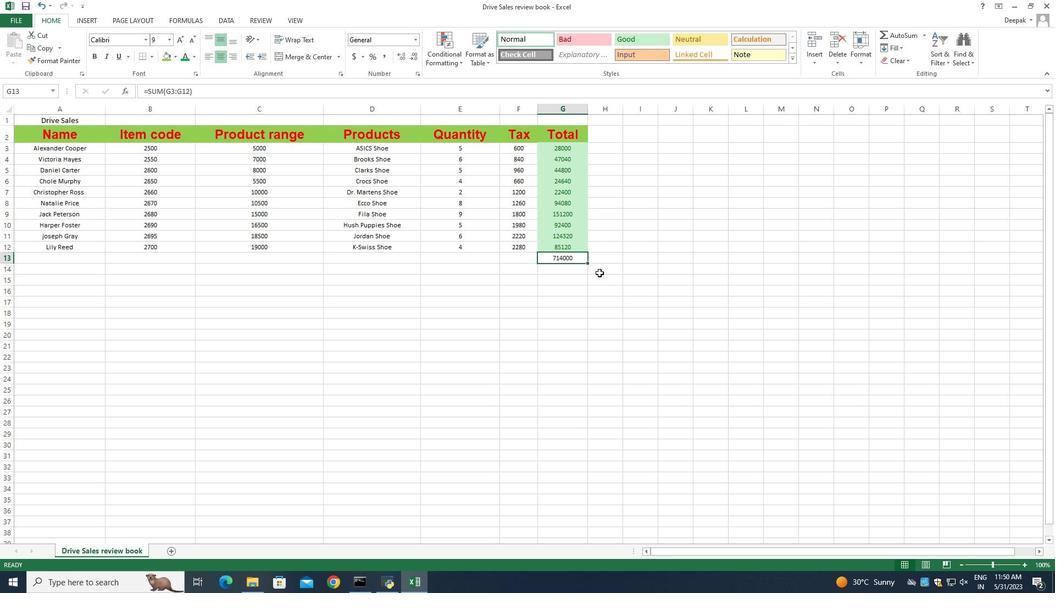 
